 Task: Look for space in Gajendragarh, India from 9th June, 2023 to 16th June, 2023 for 2 adults in price range Rs.8000 to Rs.16000. Place can be entire place with 2 bedrooms having 2 beds and 1 bathroom. Property type can be house, flat, guest house. Amenities needed are: washing machine. Booking option can be shelf check-in. Required host language is English.
Action: Mouse moved to (438, 117)
Screenshot: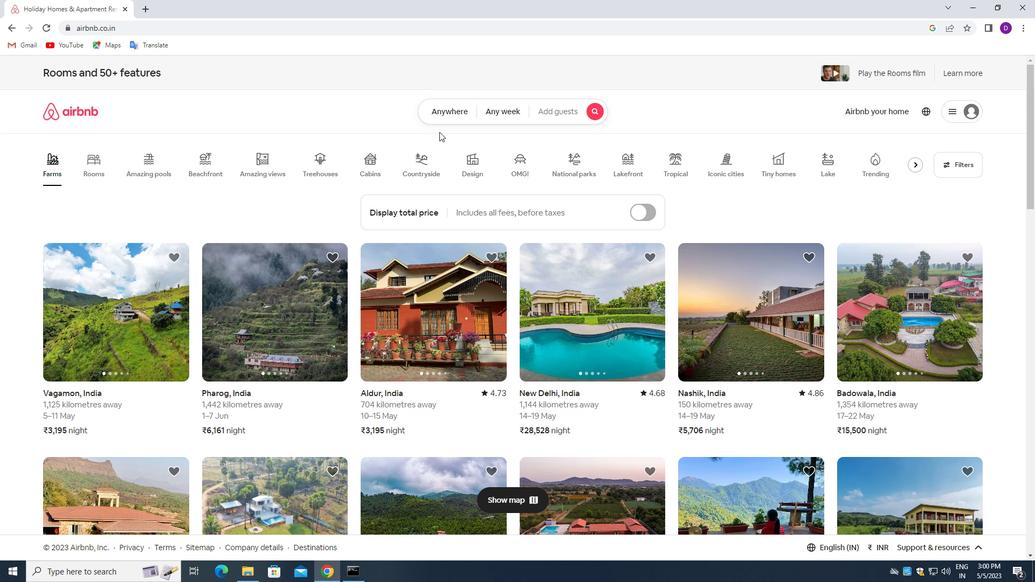 
Action: Mouse pressed left at (438, 117)
Screenshot: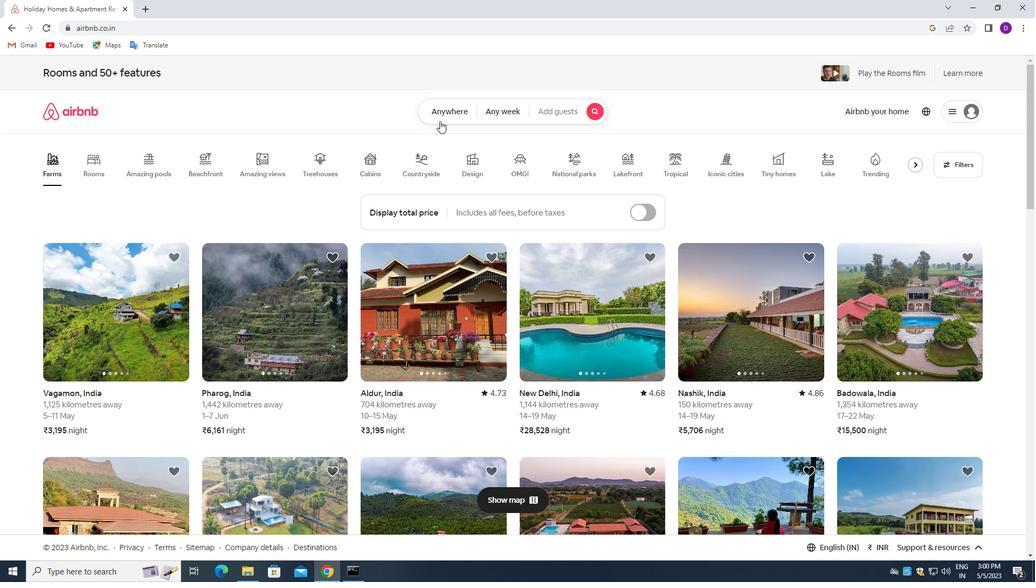 
Action: Mouse moved to (400, 158)
Screenshot: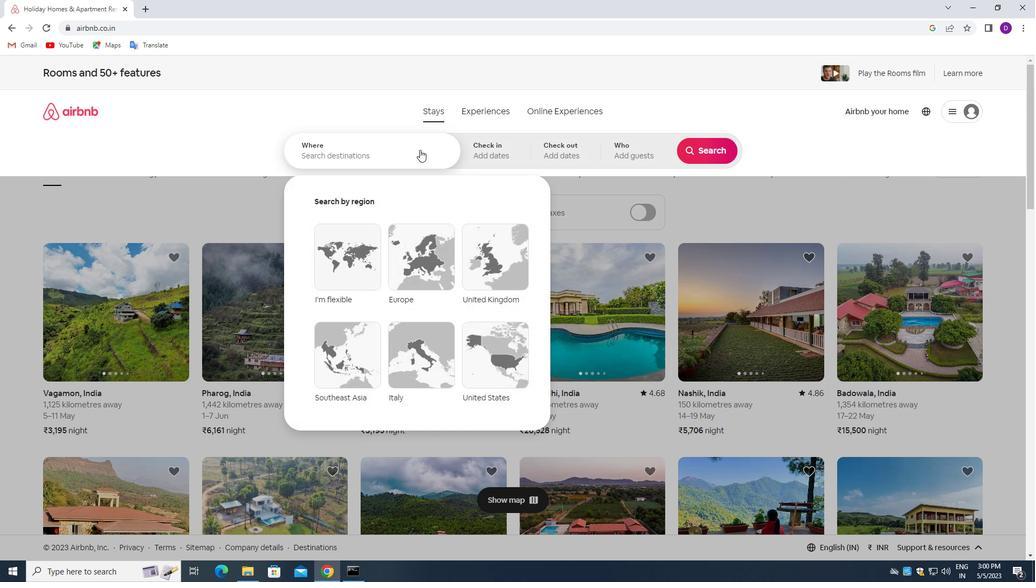 
Action: Mouse pressed left at (400, 158)
Screenshot: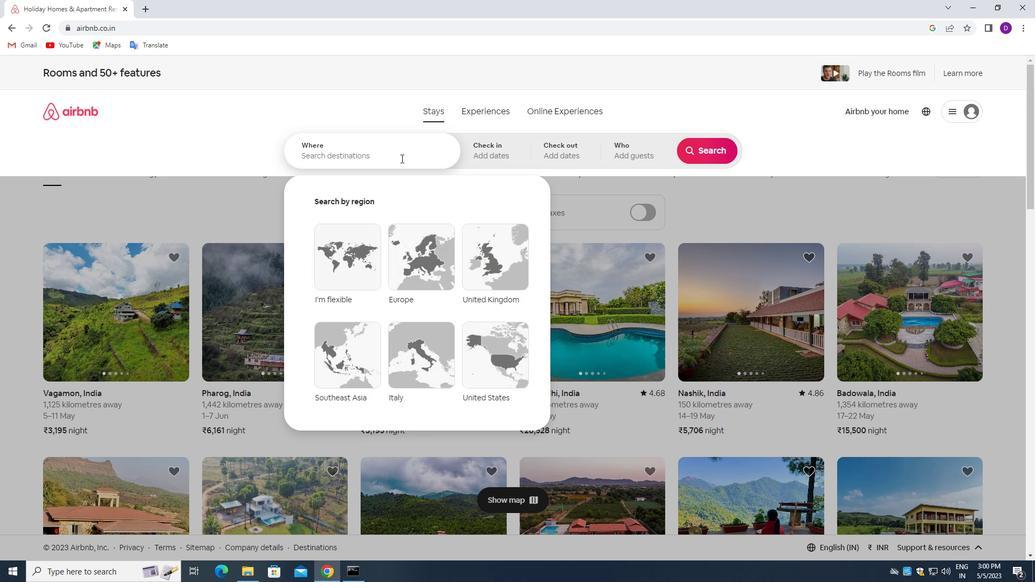 
Action: Mouse moved to (162, 211)
Screenshot: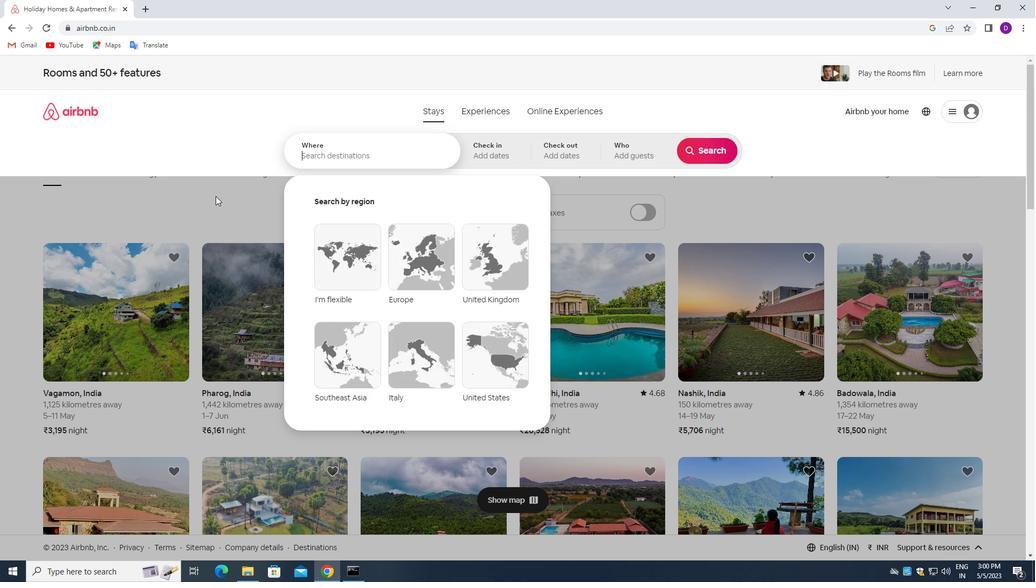 
Action: Key pressed <Key.shift_r>Gajendragarh,<Key.space><Key.shift>INDIA<Key.enter>
Screenshot: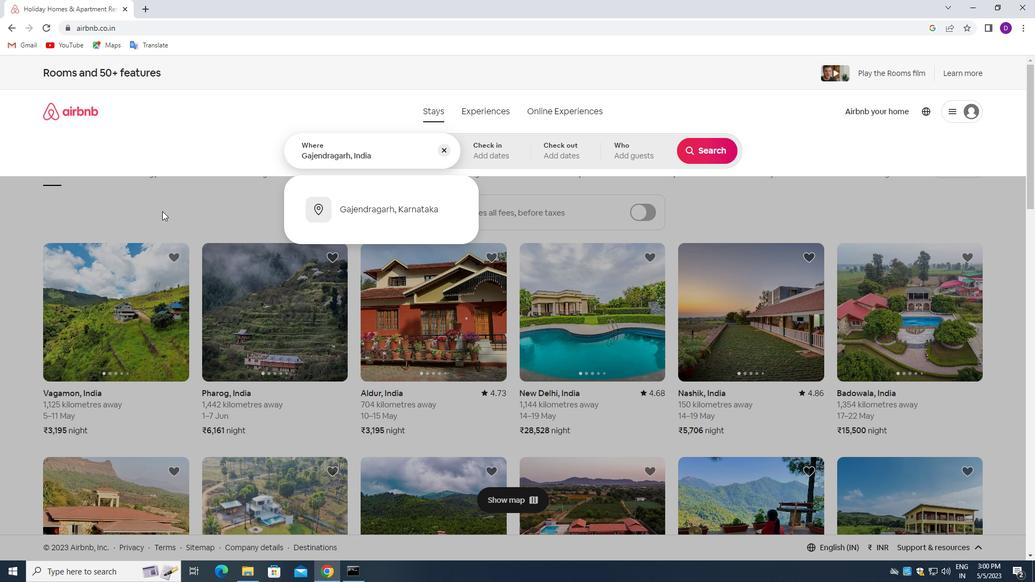 
Action: Mouse moved to (665, 311)
Screenshot: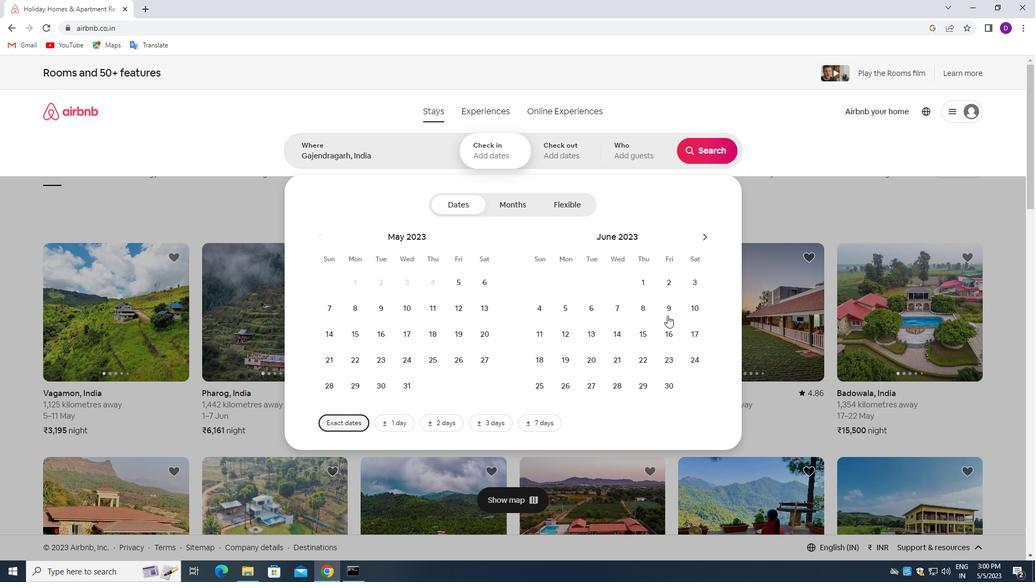 
Action: Mouse pressed left at (665, 311)
Screenshot: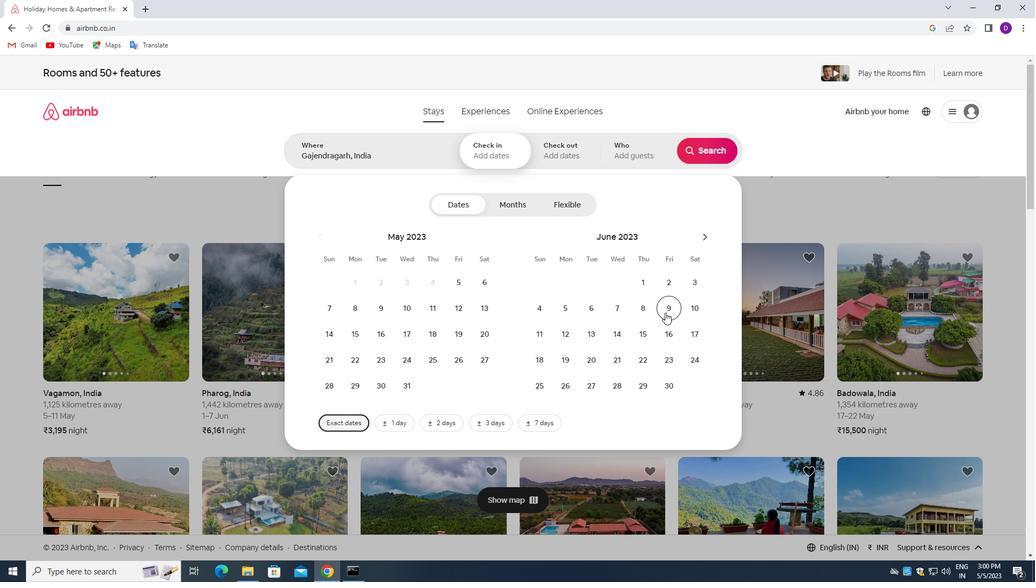
Action: Mouse moved to (670, 331)
Screenshot: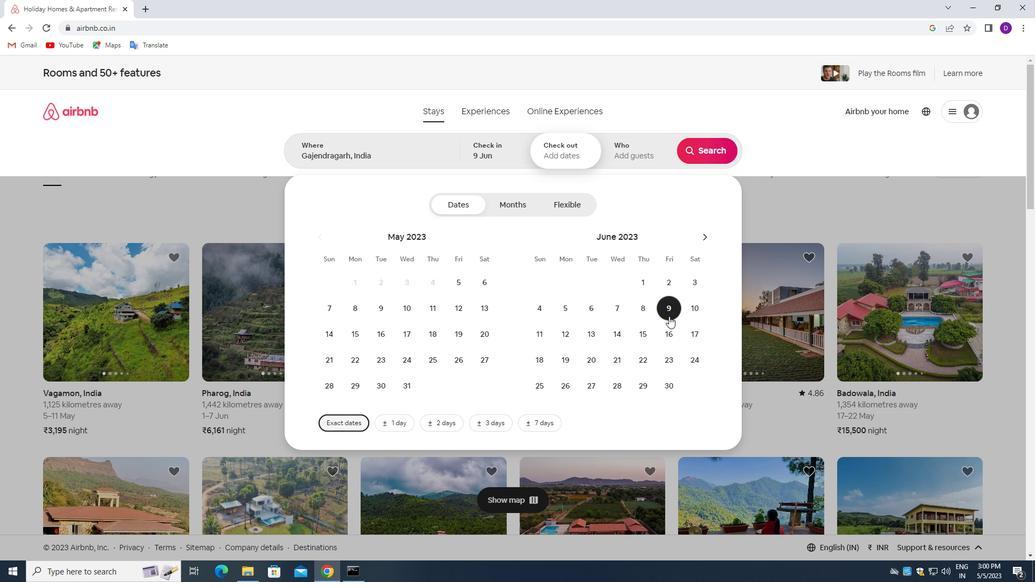
Action: Mouse pressed left at (670, 331)
Screenshot: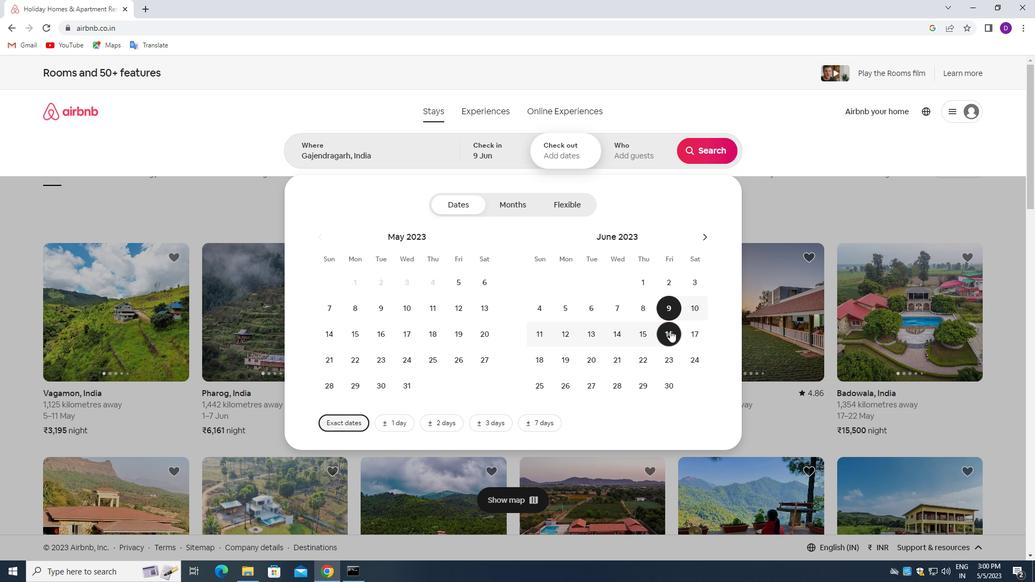 
Action: Mouse moved to (619, 156)
Screenshot: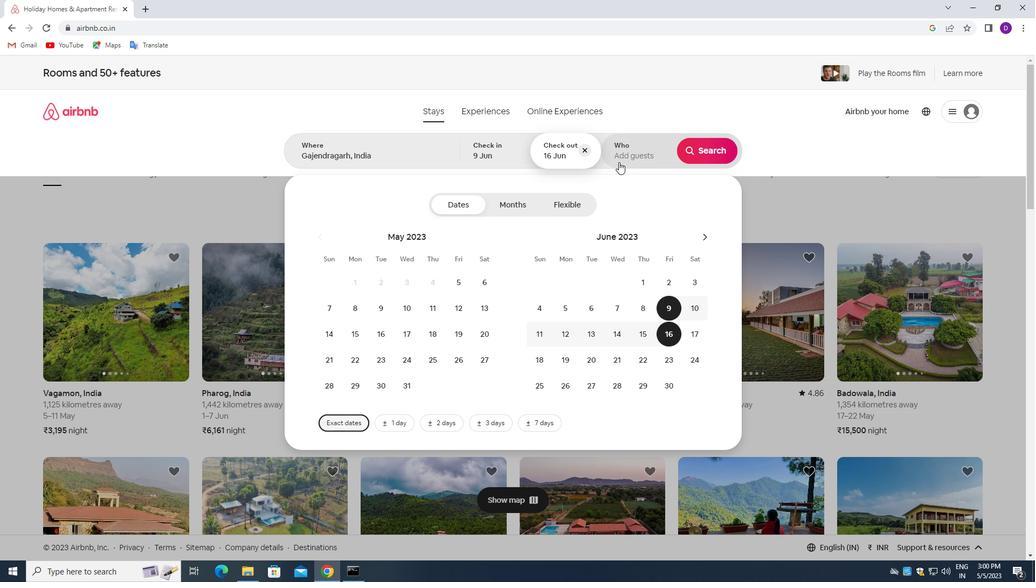 
Action: Mouse pressed left at (619, 156)
Screenshot: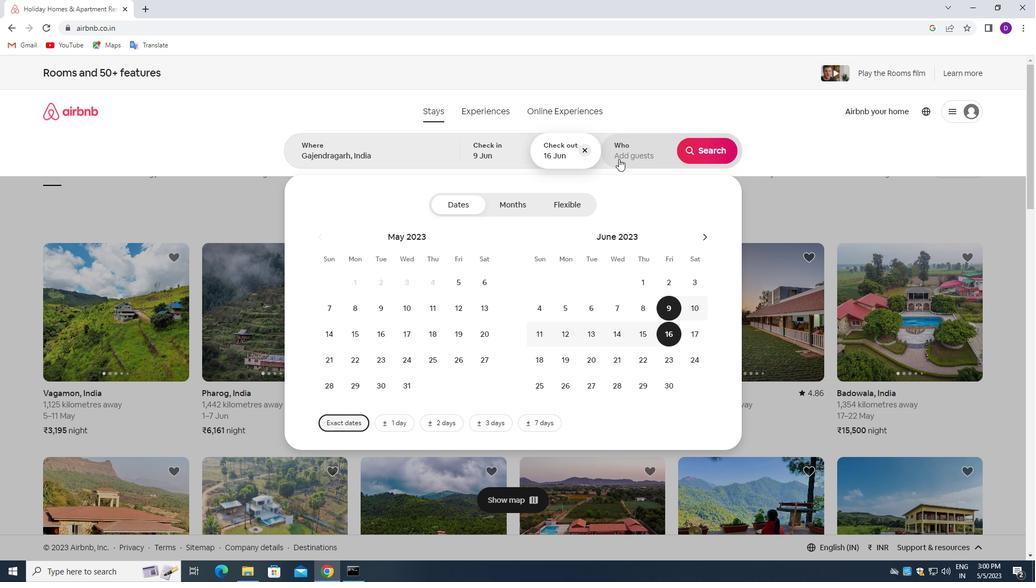 
Action: Mouse moved to (713, 208)
Screenshot: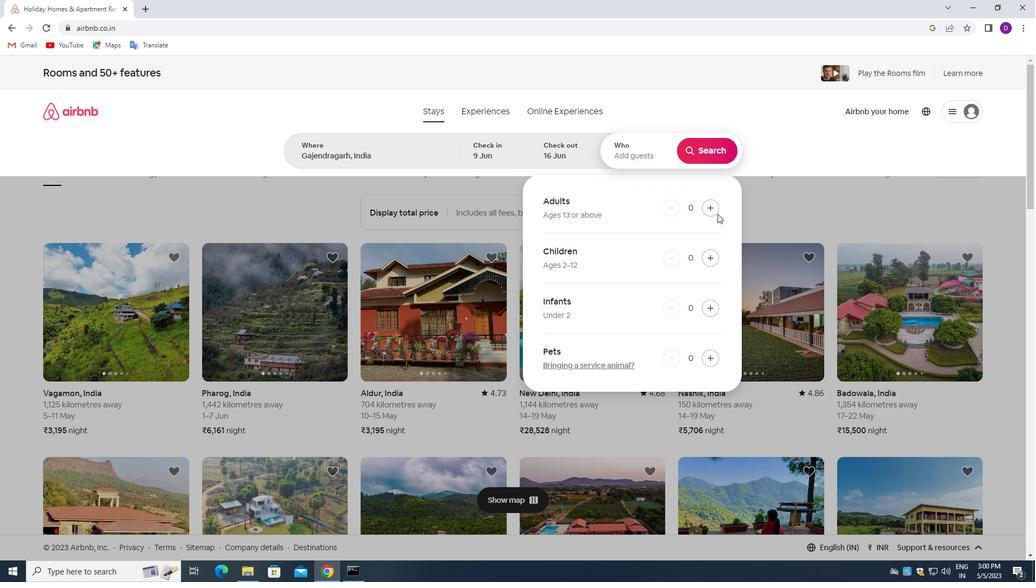 
Action: Mouse pressed left at (713, 208)
Screenshot: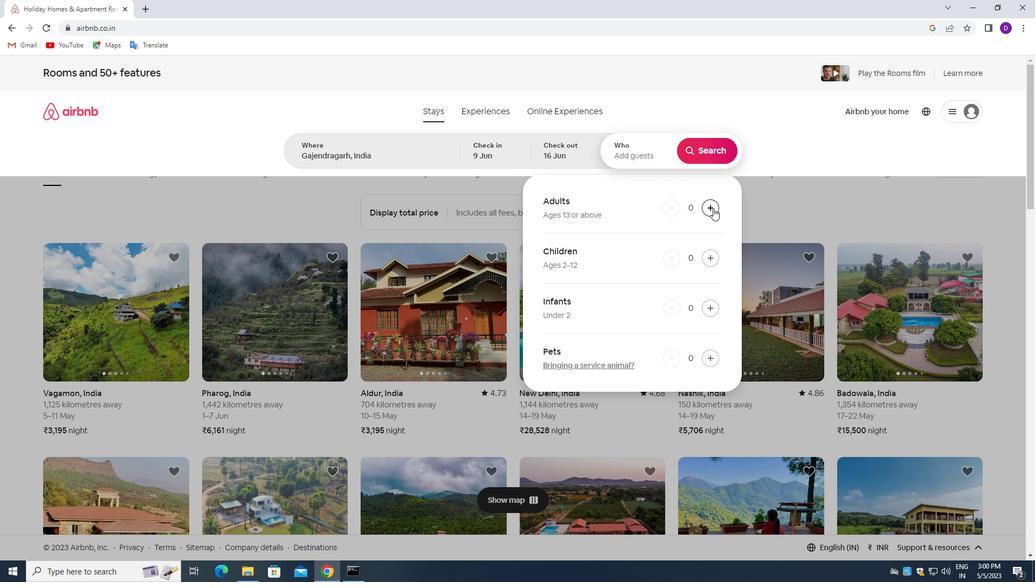 
Action: Mouse pressed left at (713, 208)
Screenshot: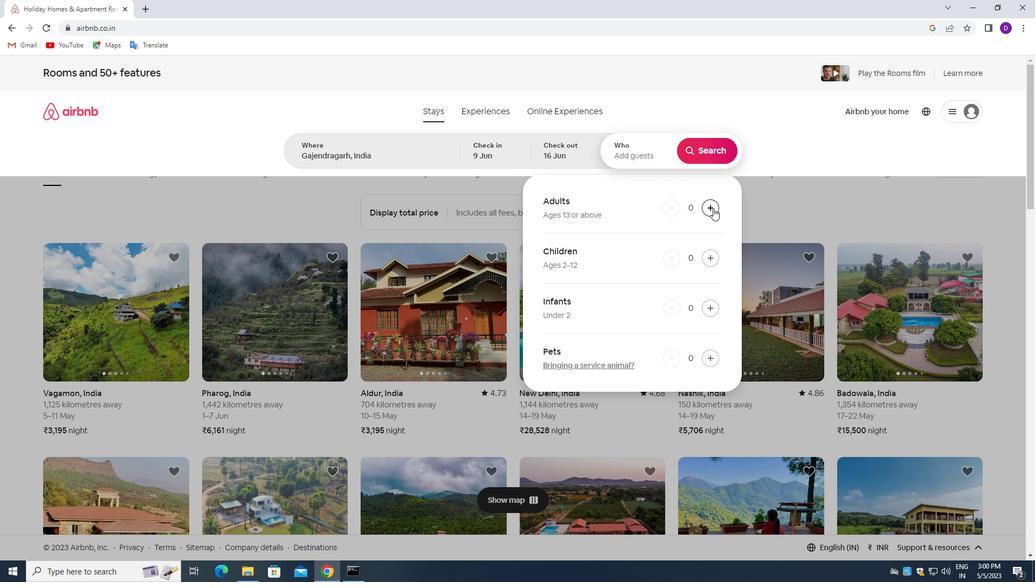 
Action: Mouse moved to (705, 151)
Screenshot: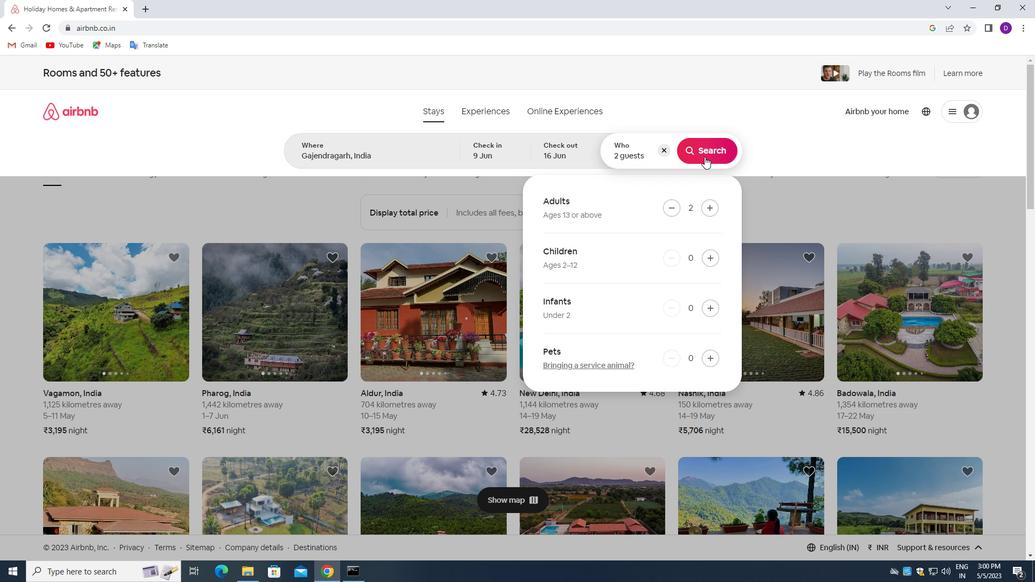
Action: Mouse pressed left at (705, 151)
Screenshot: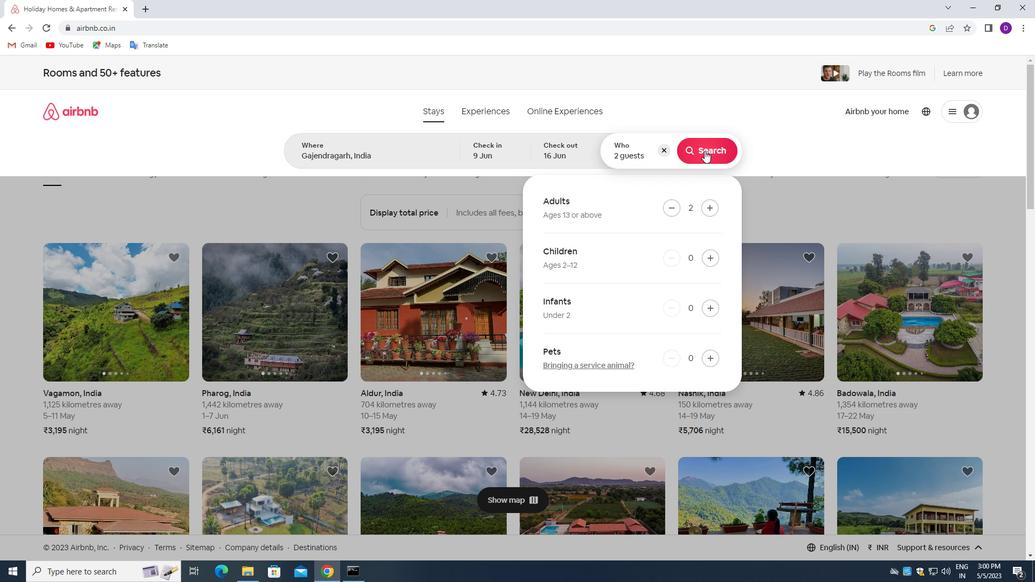 
Action: Mouse moved to (972, 118)
Screenshot: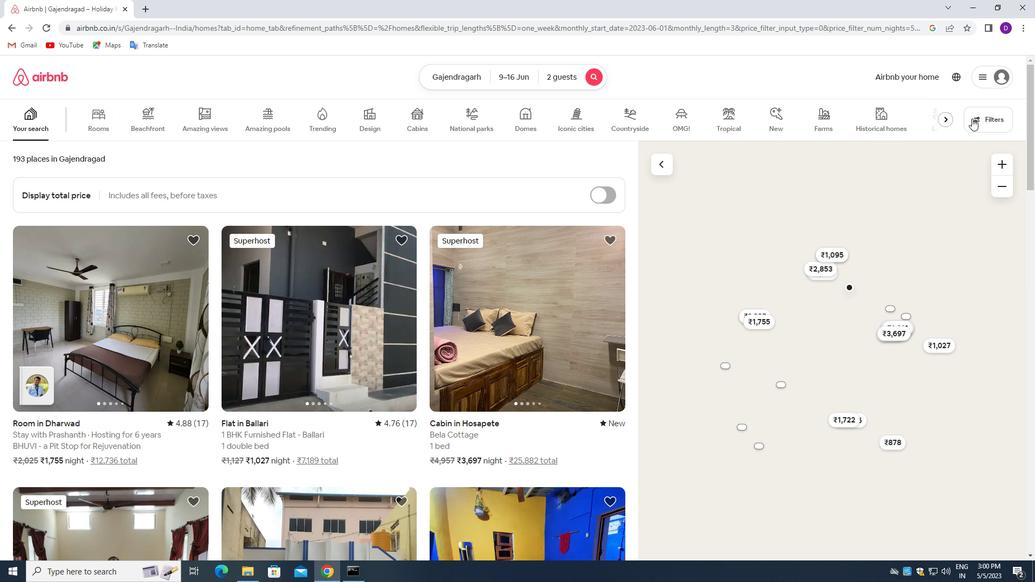 
Action: Mouse pressed left at (972, 118)
Screenshot: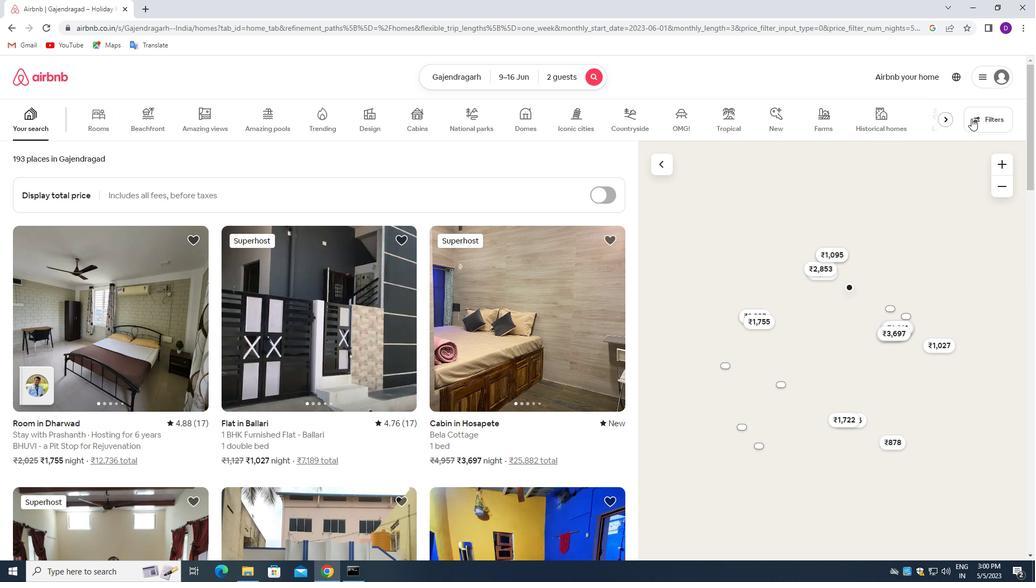 
Action: Mouse moved to (451, 303)
Screenshot: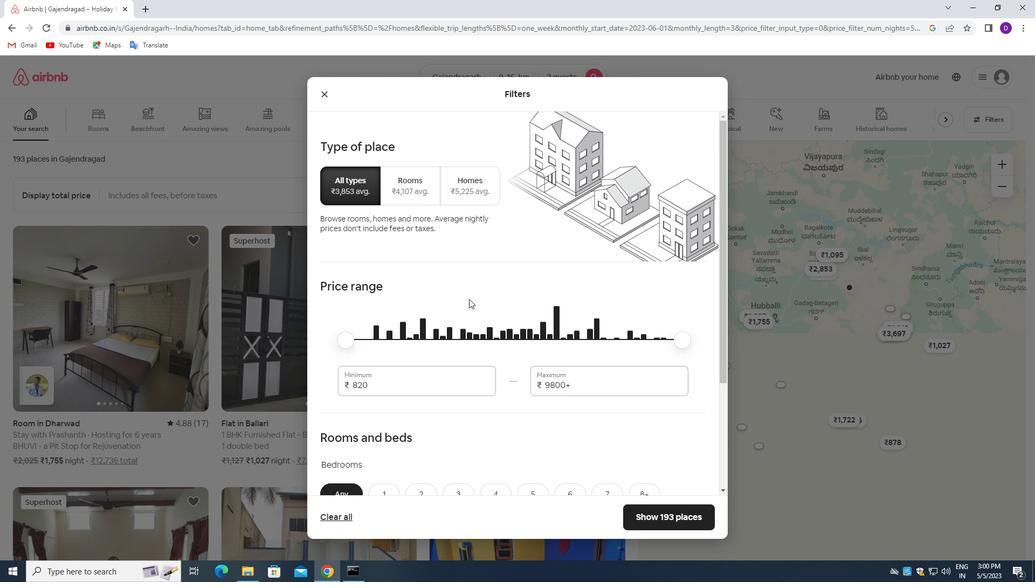 
Action: Mouse scrolled (451, 303) with delta (0, 0)
Screenshot: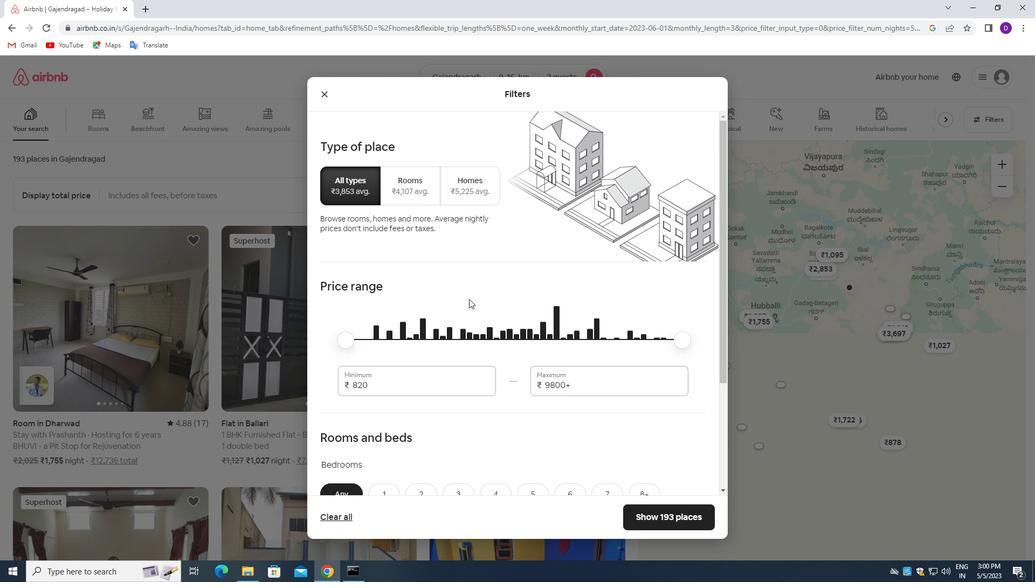 
Action: Mouse moved to (450, 303)
Screenshot: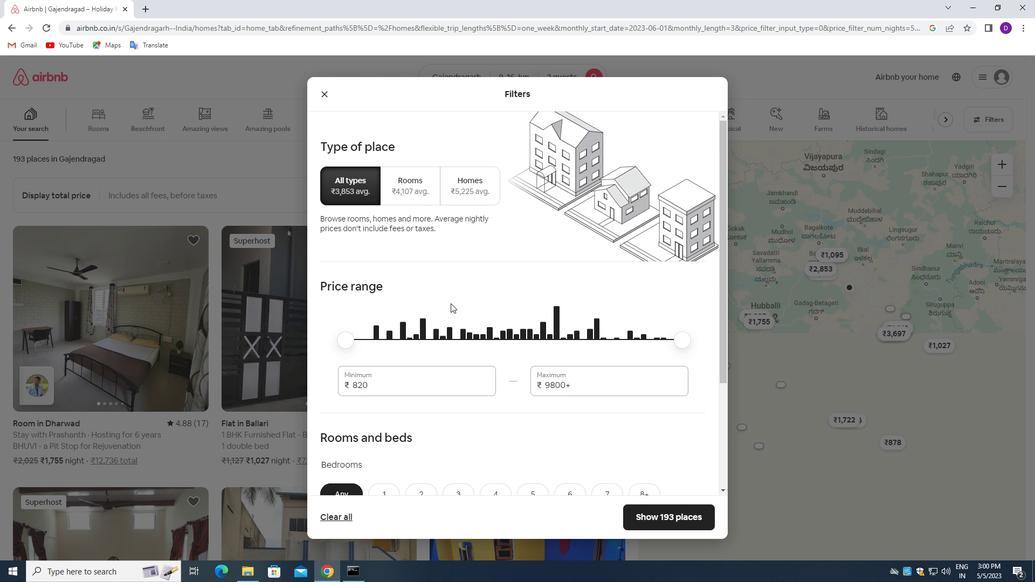 
Action: Mouse scrolled (450, 303) with delta (0, 0)
Screenshot: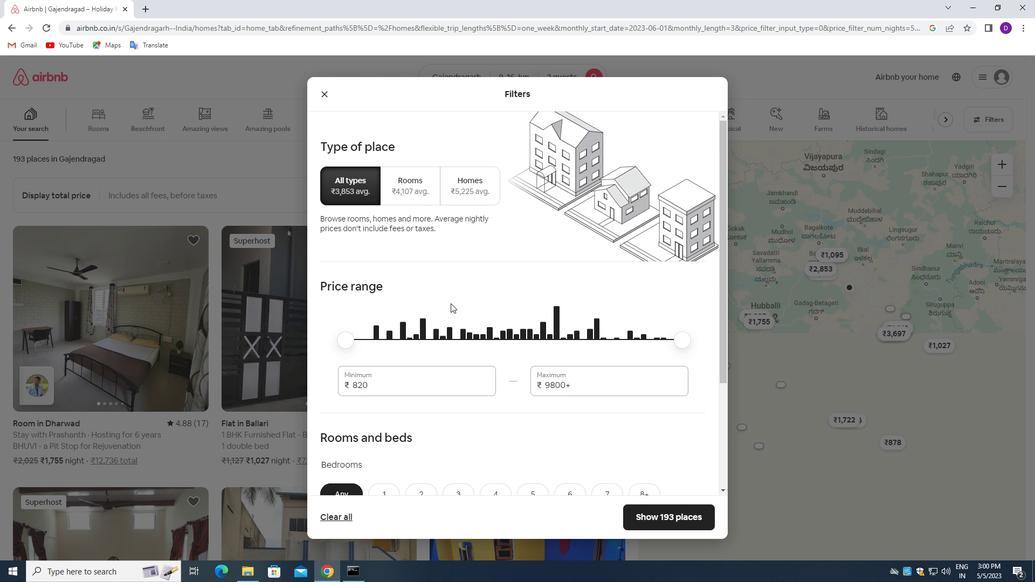 
Action: Mouse moved to (380, 278)
Screenshot: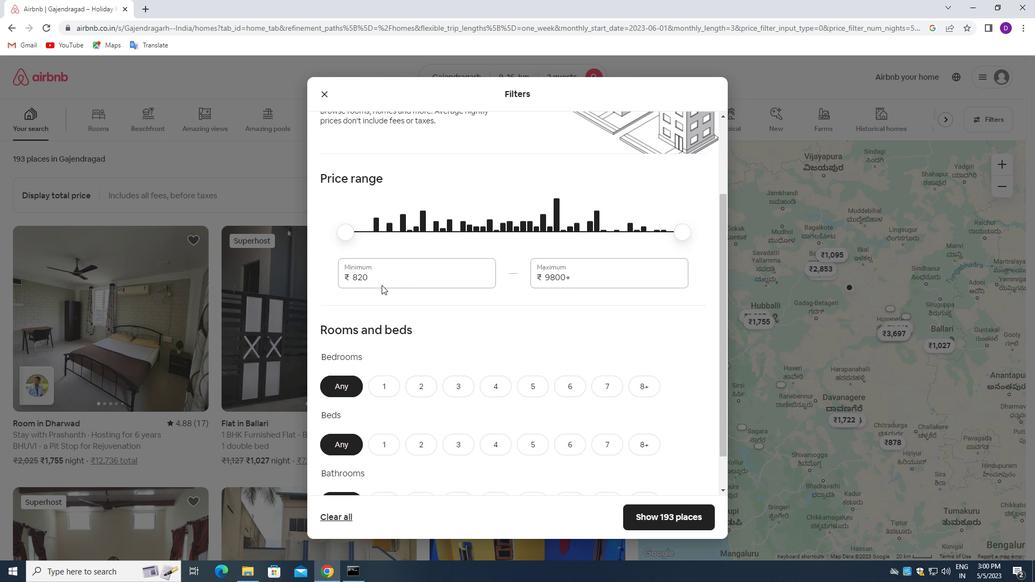 
Action: Mouse pressed left at (380, 278)
Screenshot: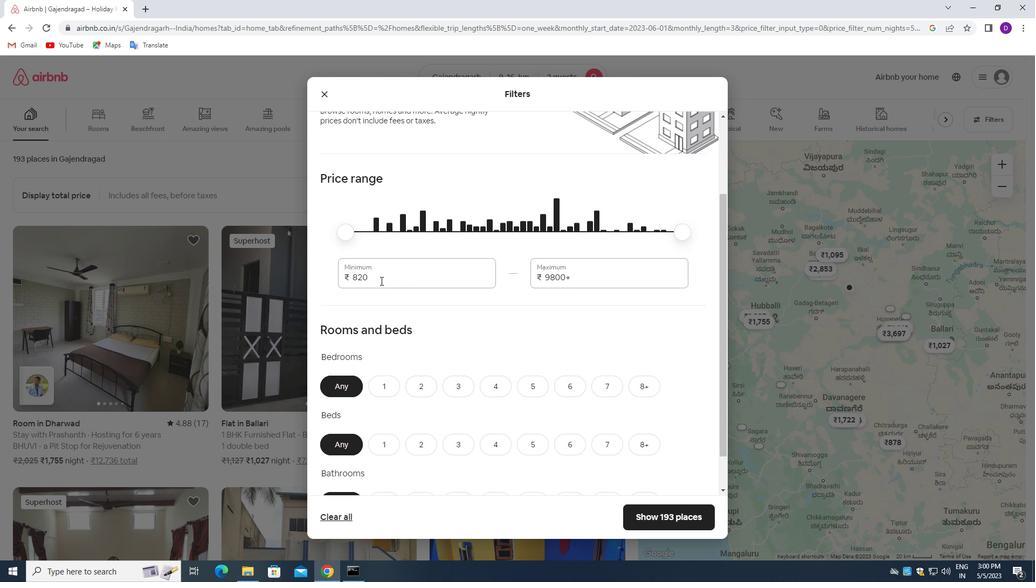 
Action: Mouse pressed left at (380, 278)
Screenshot: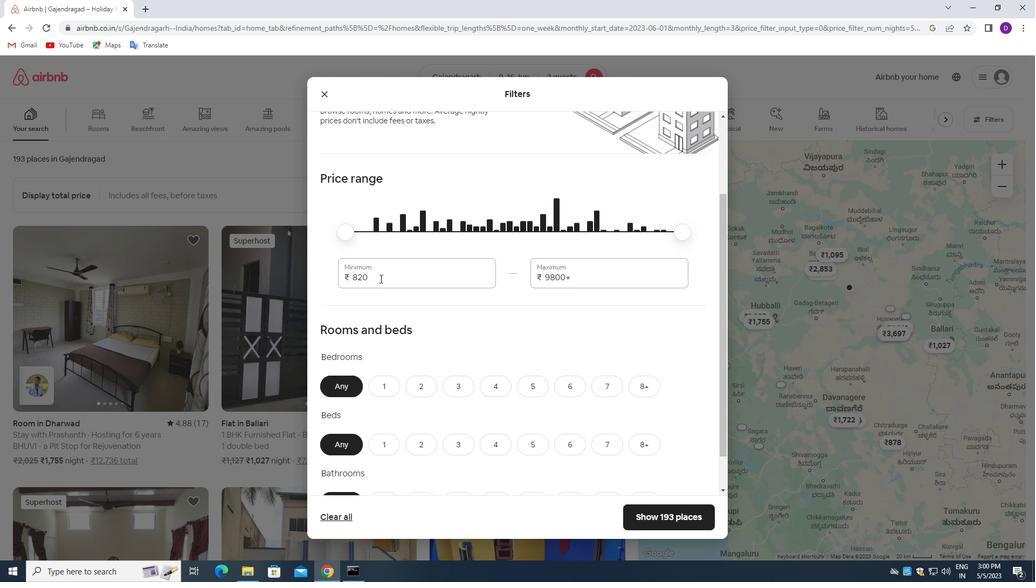 
Action: Key pressed 8000<Key.tab>16000
Screenshot: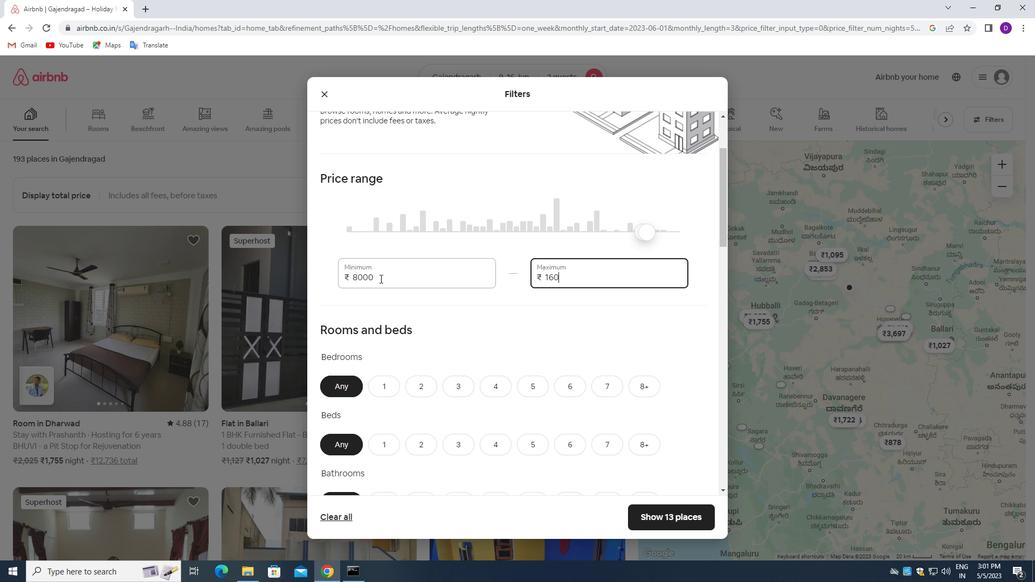 
Action: Mouse moved to (499, 333)
Screenshot: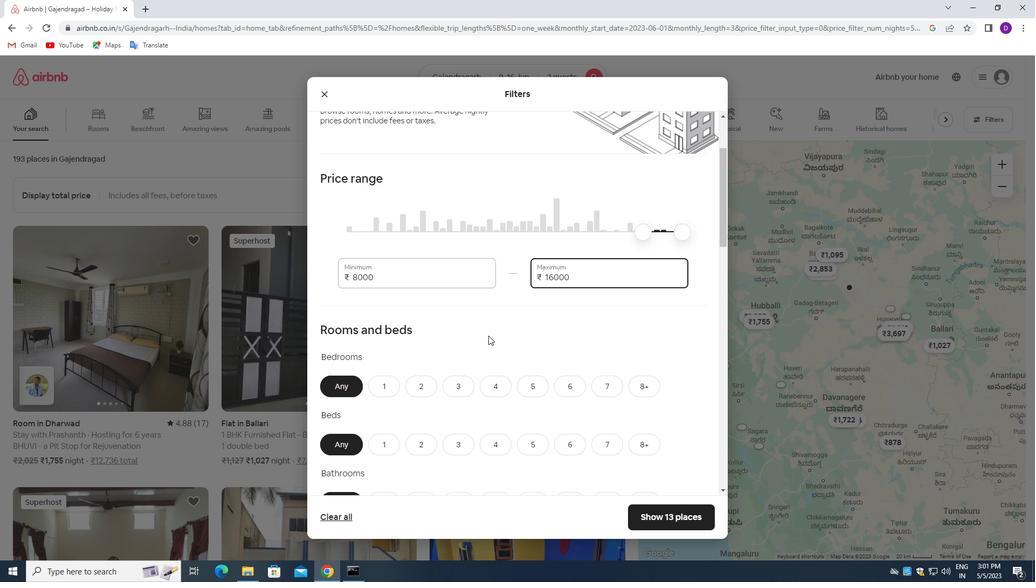 
Action: Mouse scrolled (499, 333) with delta (0, 0)
Screenshot: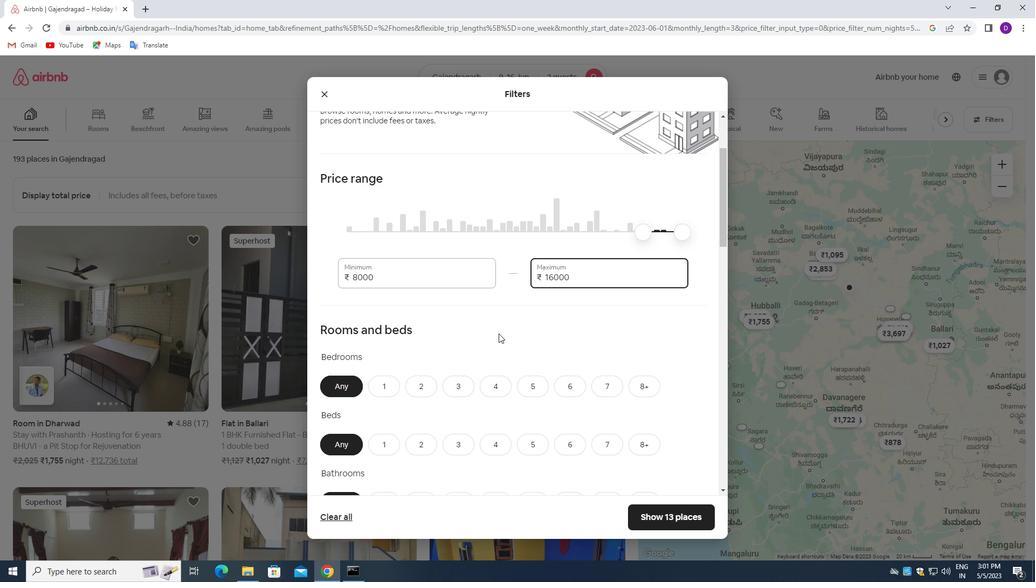 
Action: Mouse scrolled (499, 333) with delta (0, 0)
Screenshot: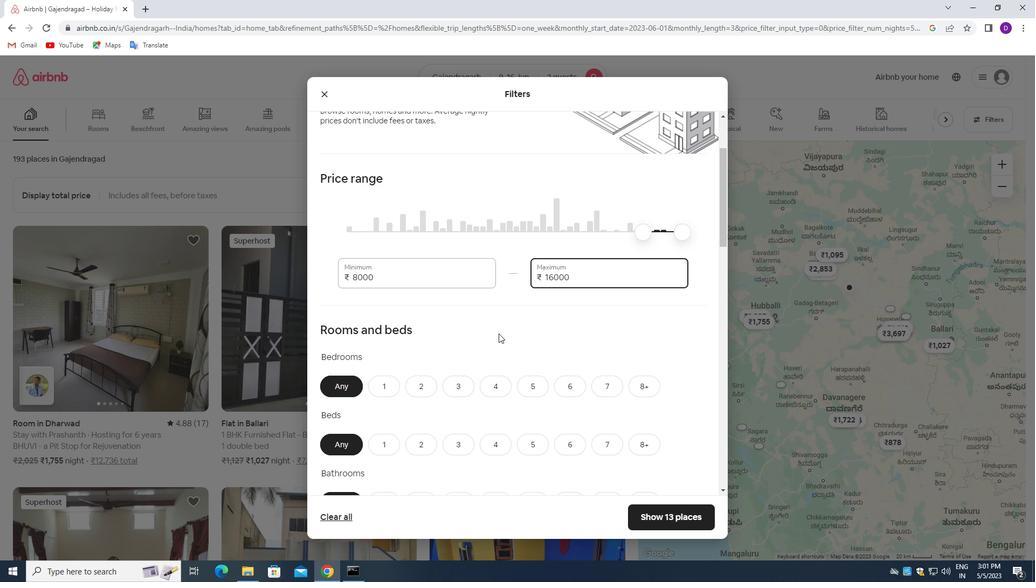 
Action: Mouse scrolled (499, 333) with delta (0, 0)
Screenshot: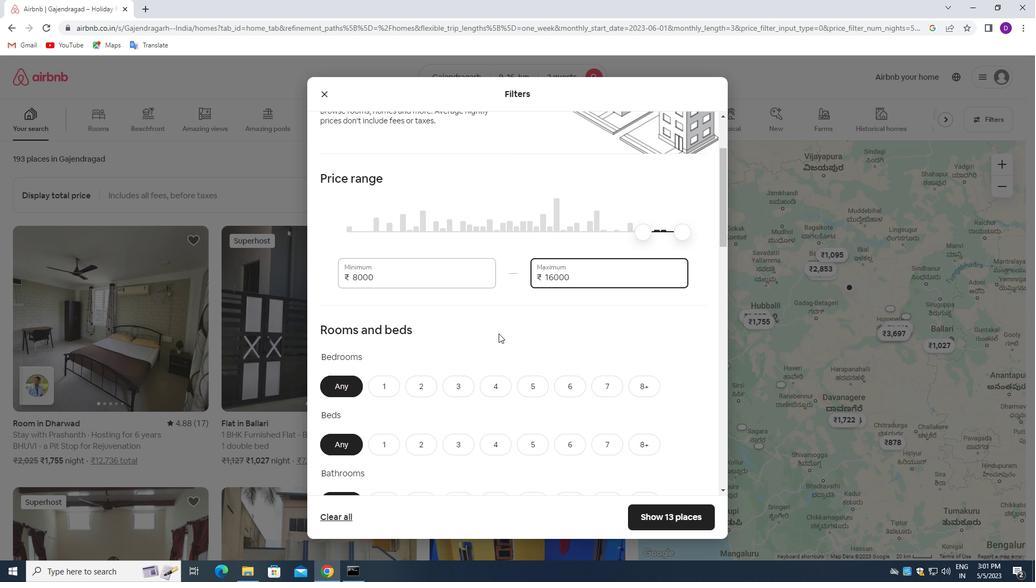 
Action: Mouse moved to (412, 229)
Screenshot: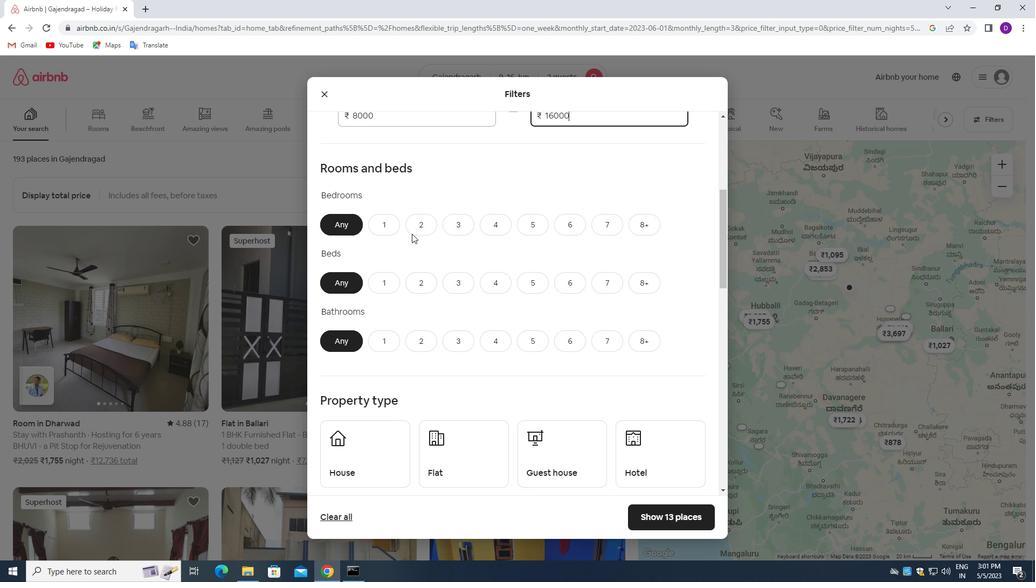 
Action: Mouse pressed left at (412, 229)
Screenshot: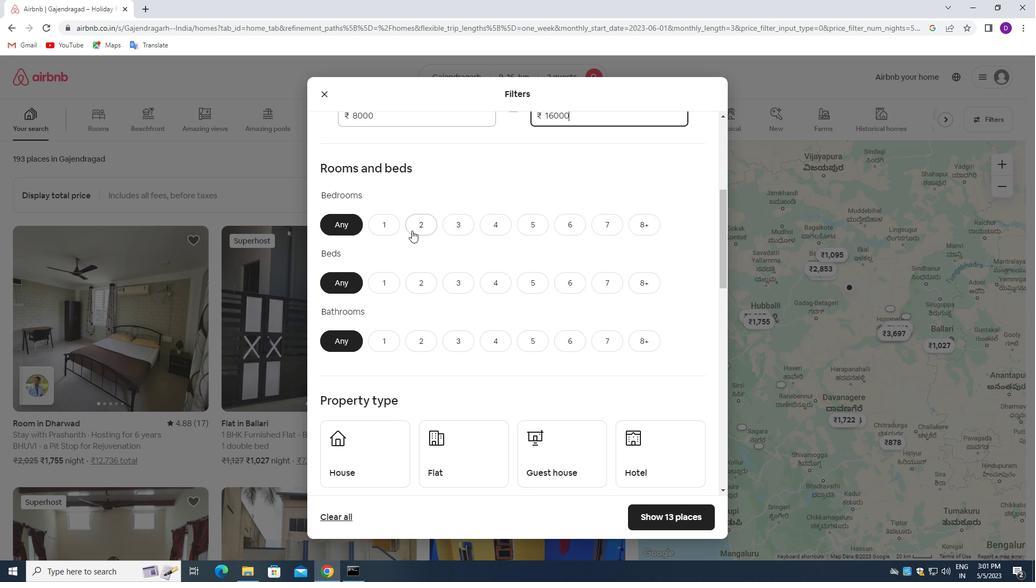 
Action: Mouse moved to (420, 279)
Screenshot: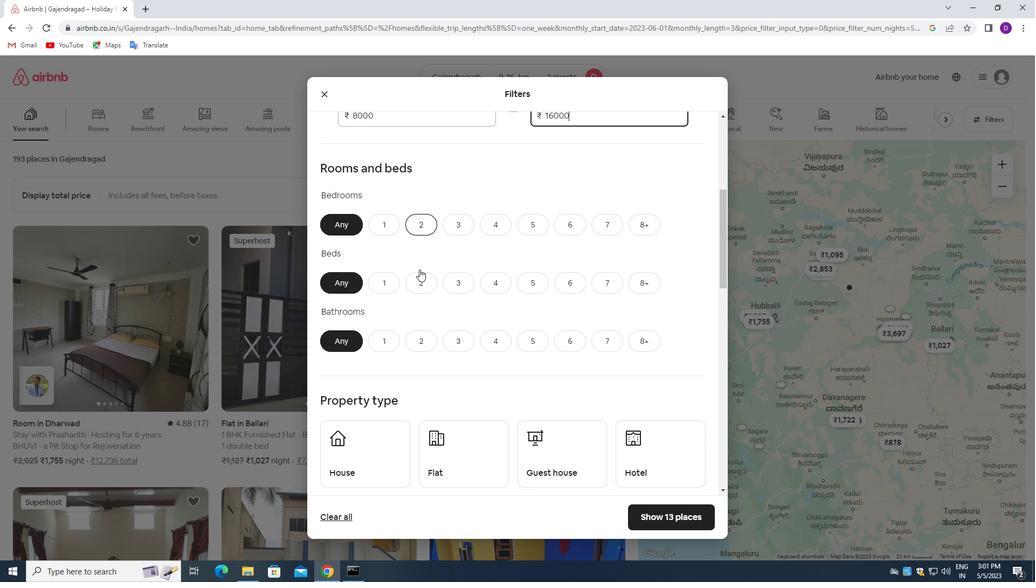 
Action: Mouse pressed left at (420, 279)
Screenshot: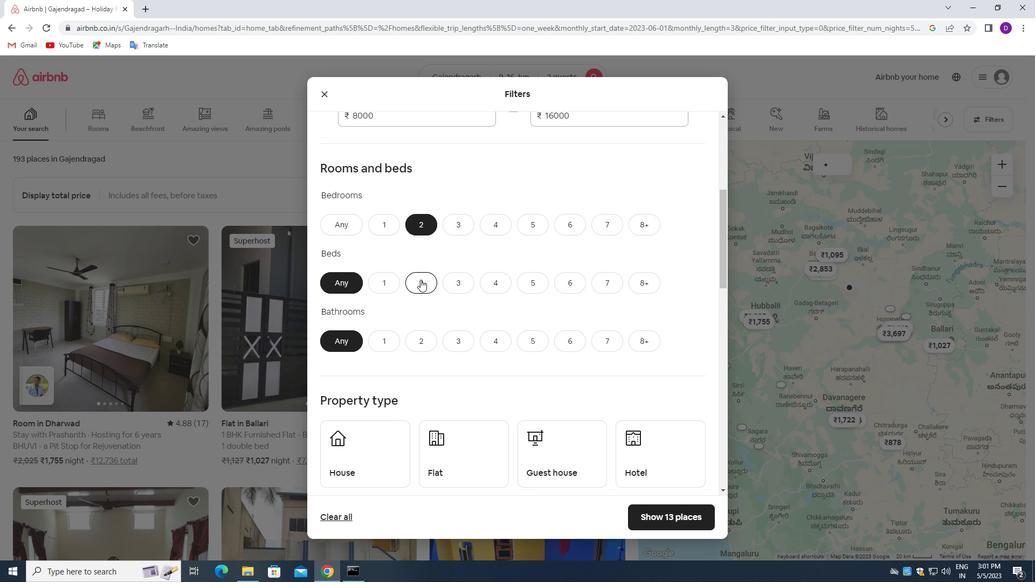 
Action: Mouse moved to (384, 343)
Screenshot: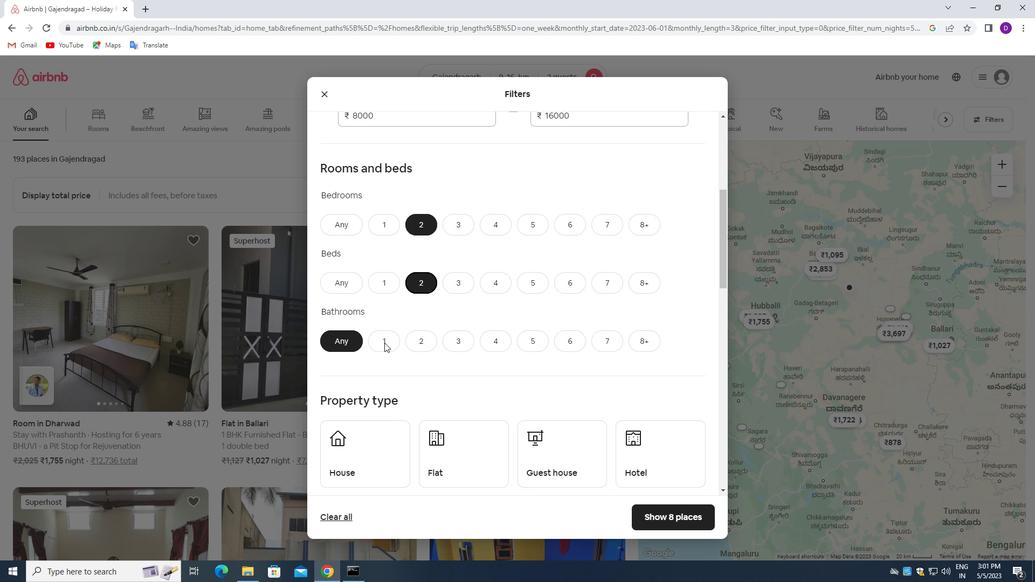 
Action: Mouse pressed left at (384, 343)
Screenshot: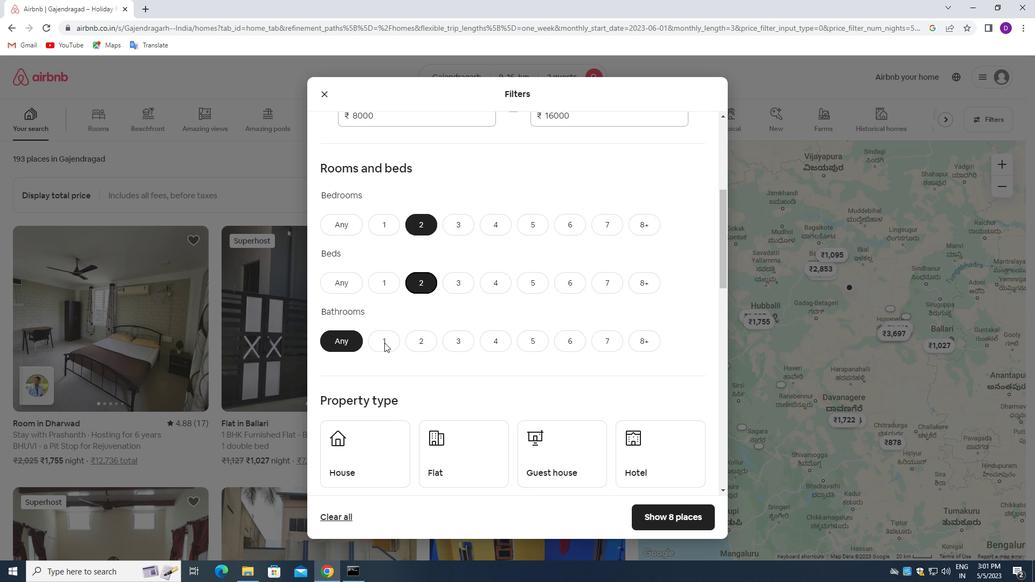 
Action: Mouse moved to (466, 301)
Screenshot: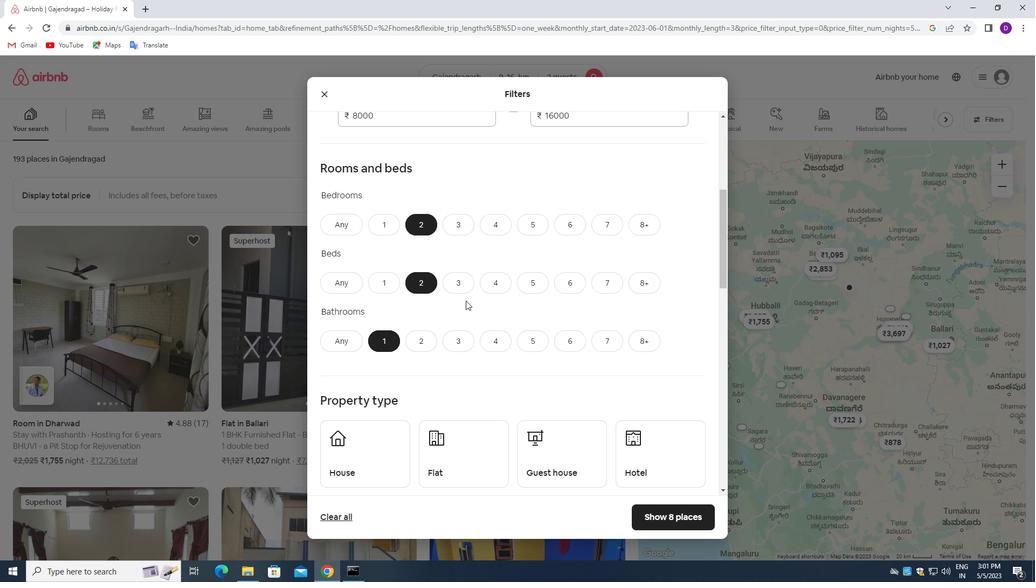 
Action: Mouse scrolled (466, 300) with delta (0, 0)
Screenshot: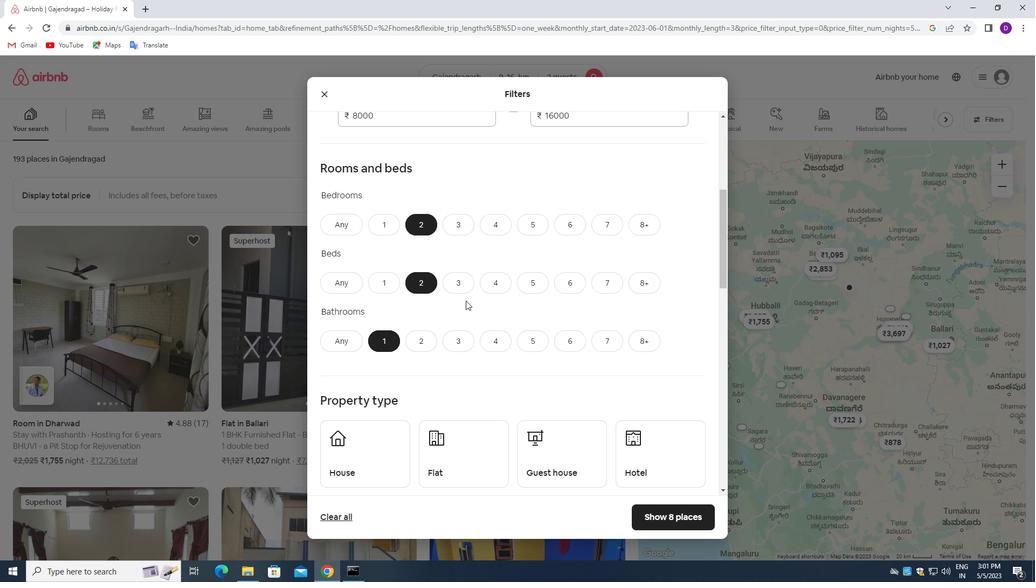 
Action: Mouse moved to (466, 301)
Screenshot: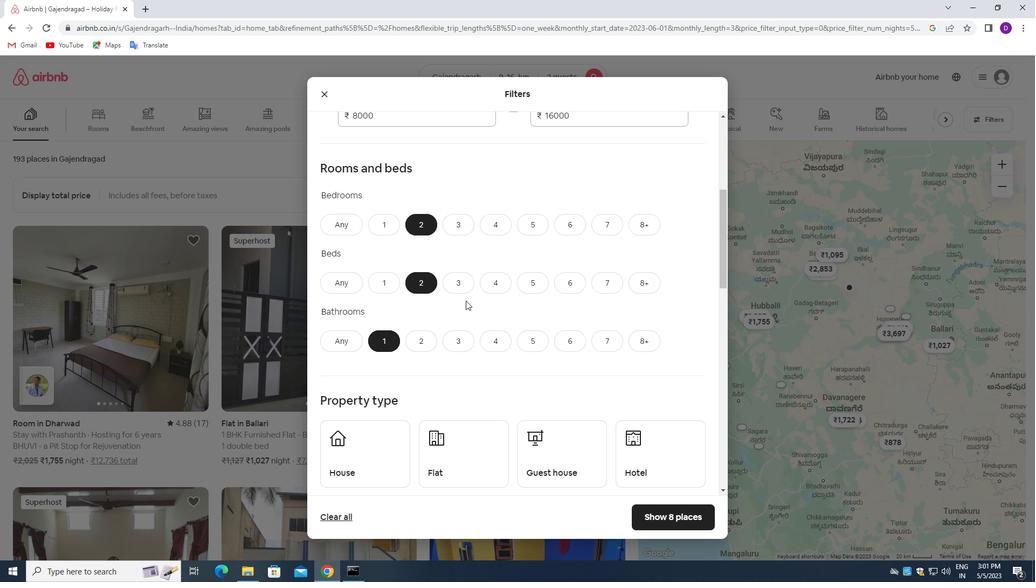 
Action: Mouse scrolled (466, 301) with delta (0, 0)
Screenshot: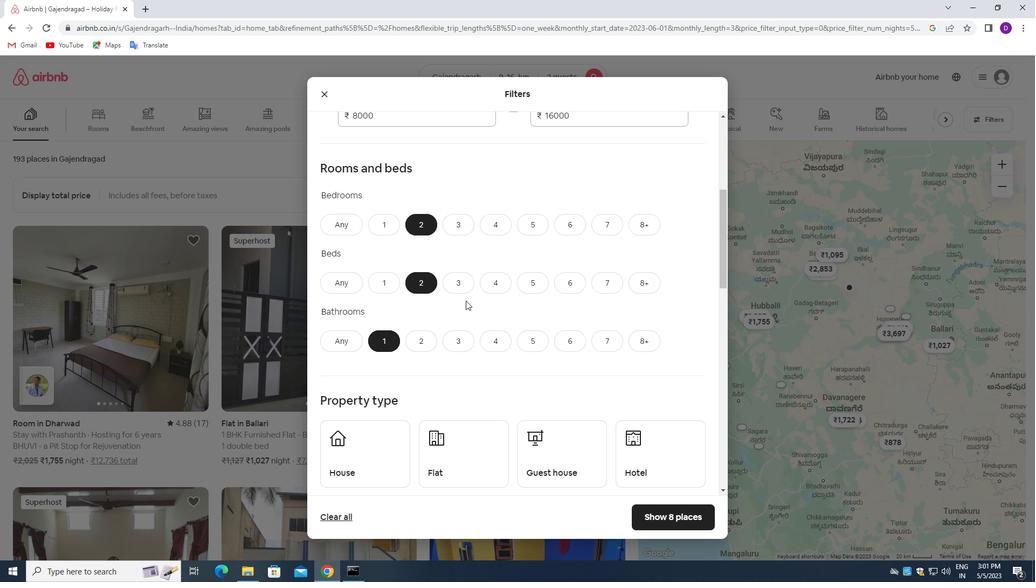 
Action: Mouse moved to (393, 323)
Screenshot: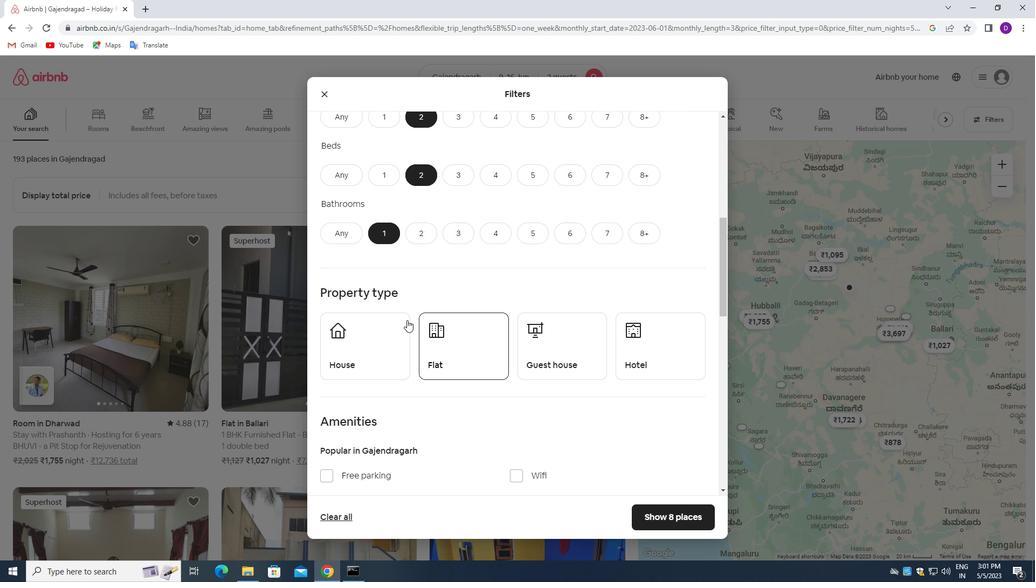 
Action: Mouse pressed left at (393, 323)
Screenshot: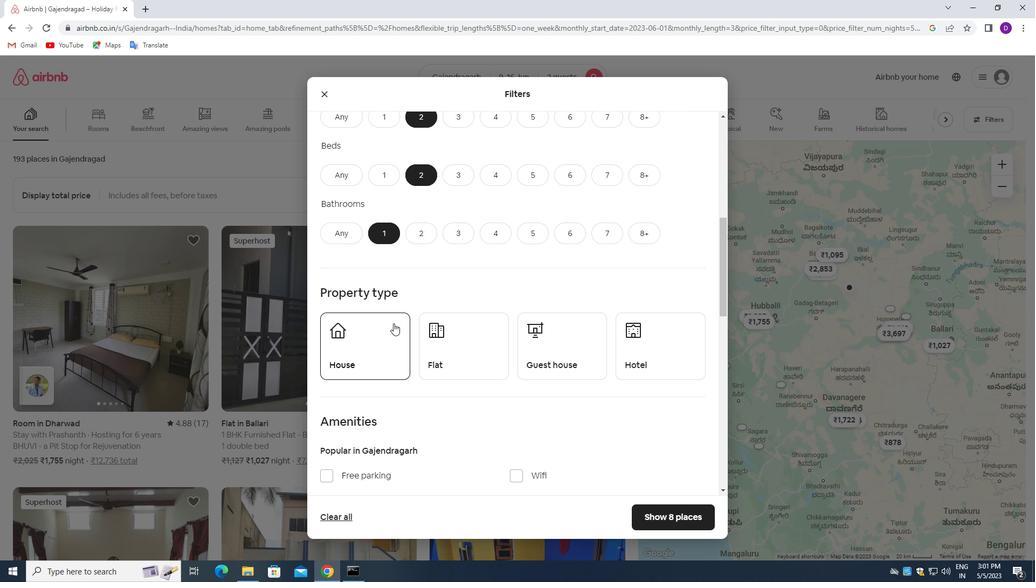
Action: Mouse moved to (479, 333)
Screenshot: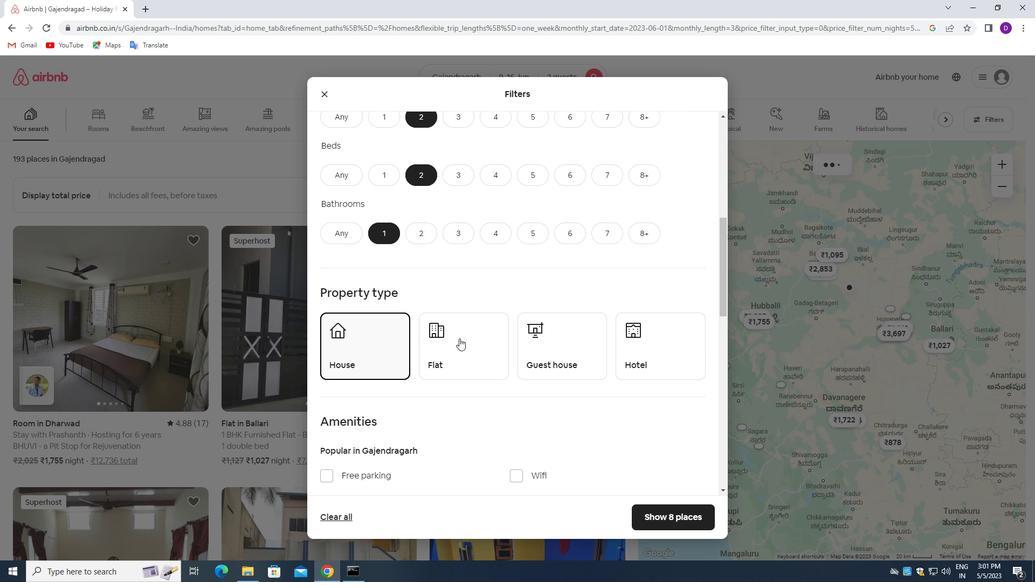 
Action: Mouse pressed left at (479, 333)
Screenshot: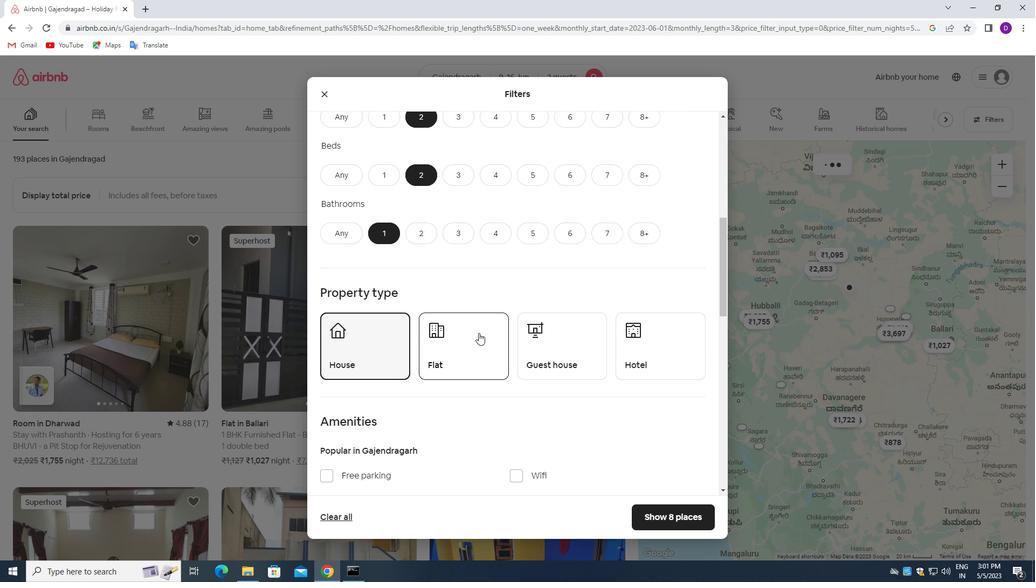 
Action: Mouse moved to (549, 331)
Screenshot: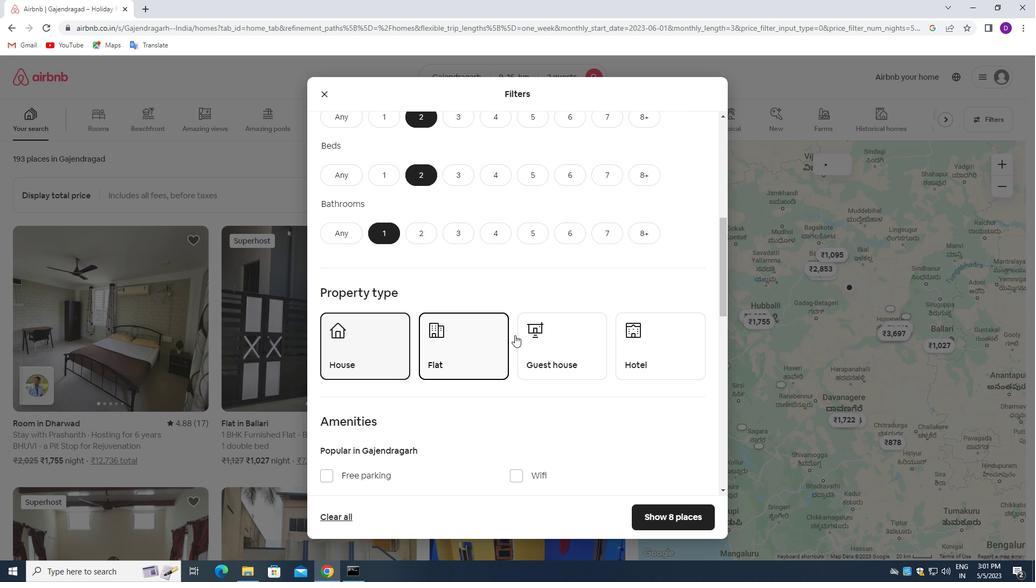 
Action: Mouse pressed left at (549, 331)
Screenshot: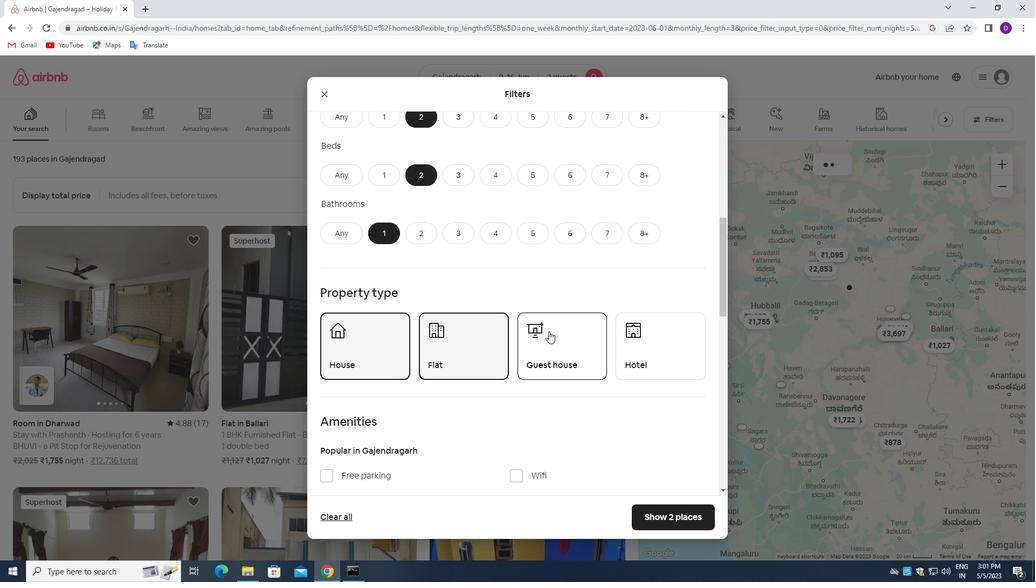 
Action: Mouse moved to (497, 351)
Screenshot: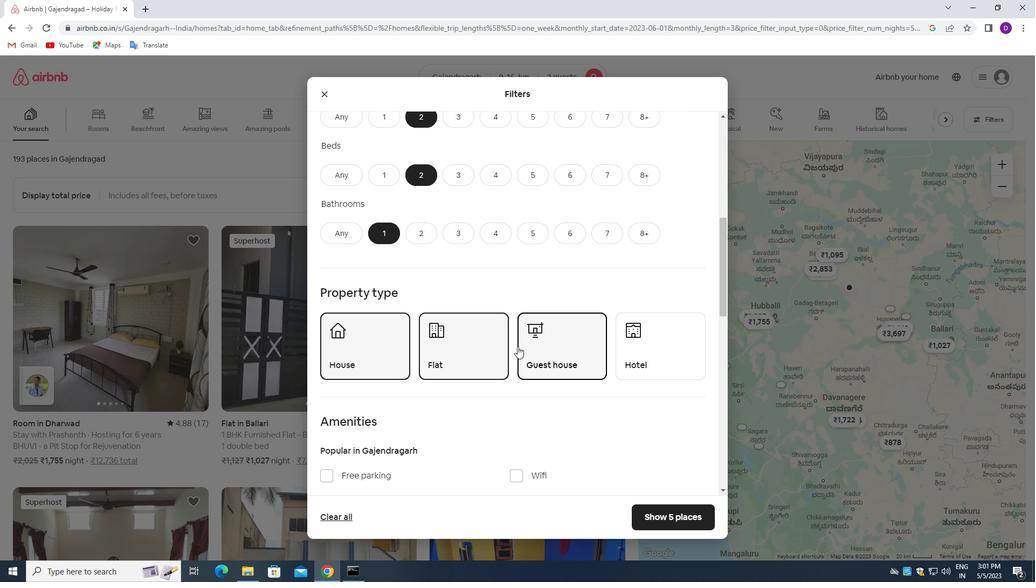 
Action: Mouse scrolled (497, 351) with delta (0, 0)
Screenshot: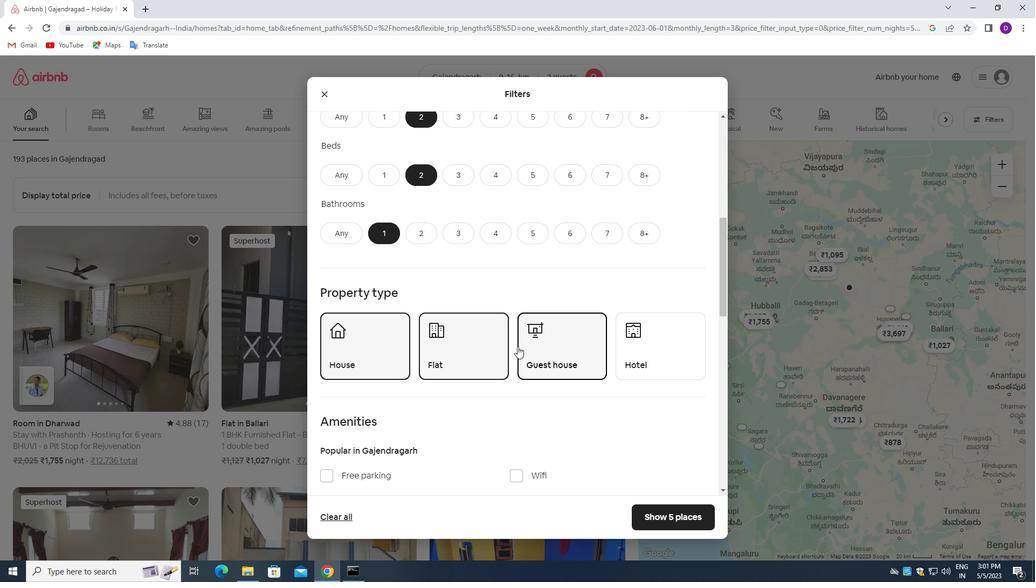 
Action: Mouse moved to (489, 352)
Screenshot: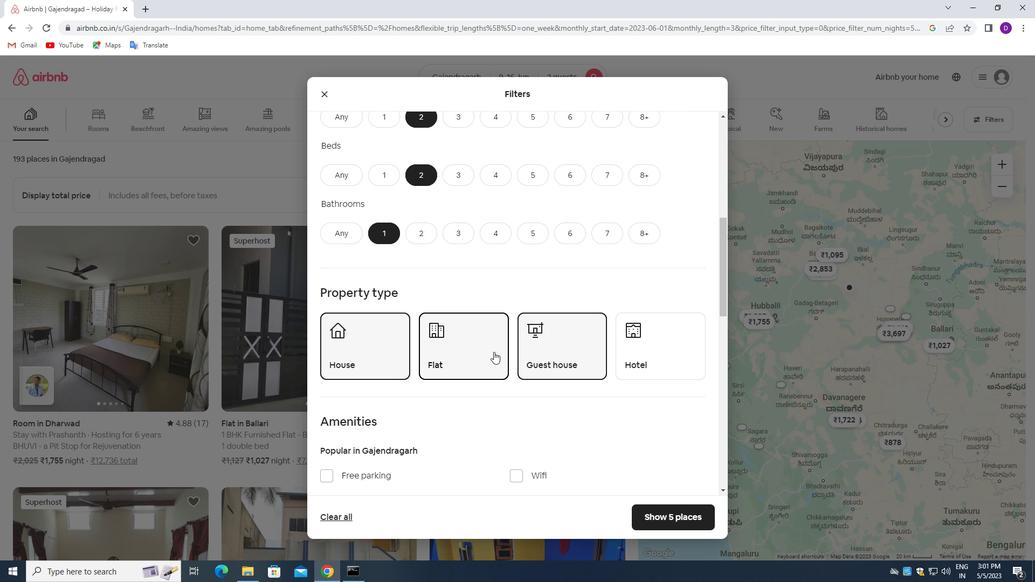 
Action: Mouse scrolled (489, 352) with delta (0, 0)
Screenshot: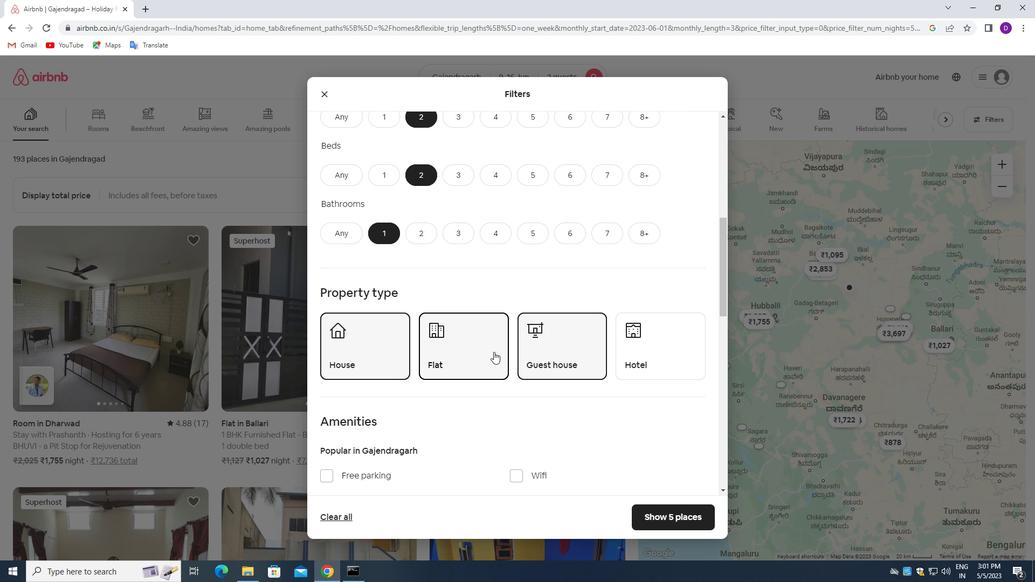 
Action: Mouse moved to (486, 352)
Screenshot: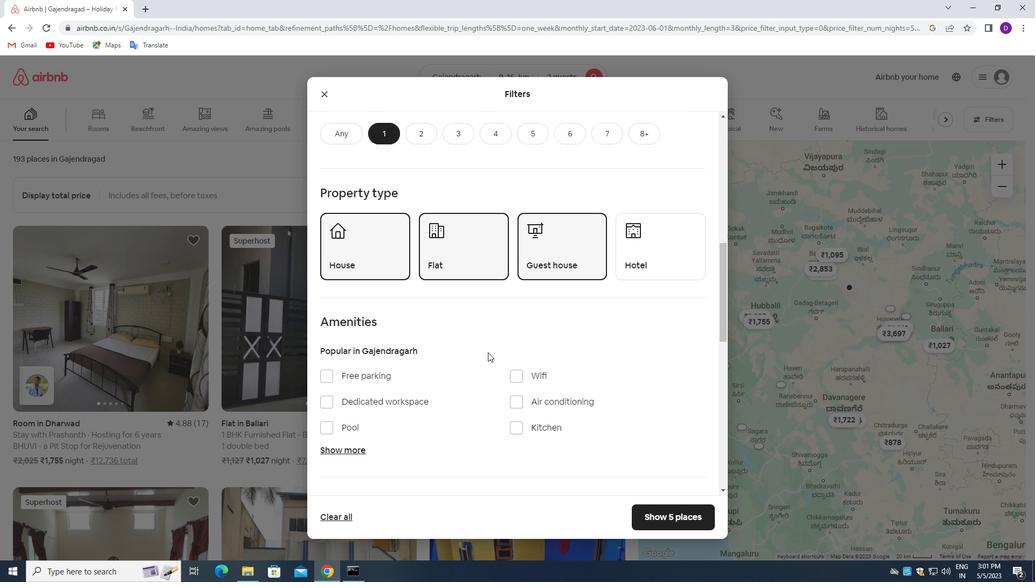
Action: Mouse scrolled (486, 352) with delta (0, 0)
Screenshot: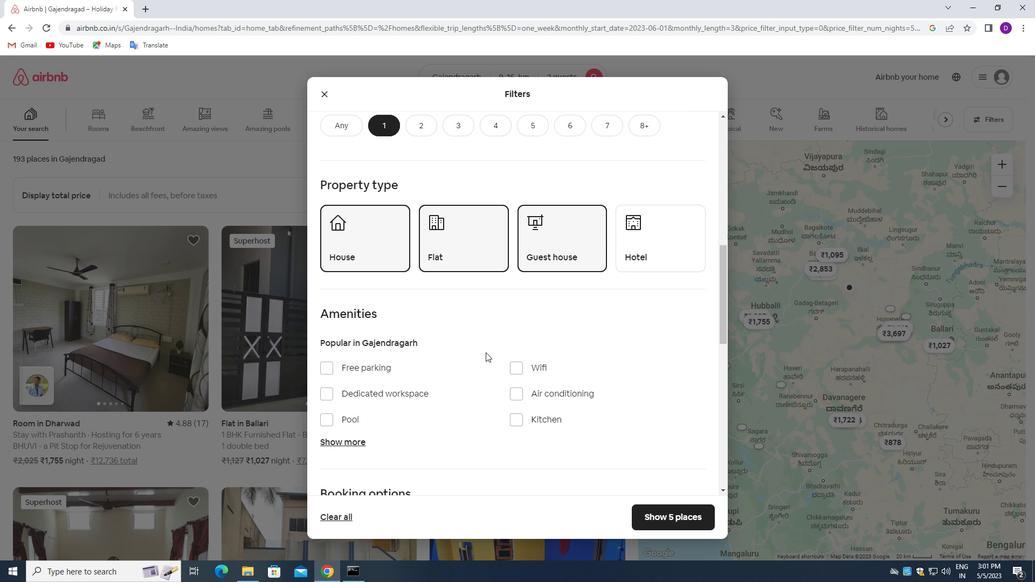
Action: Mouse scrolled (486, 352) with delta (0, 0)
Screenshot: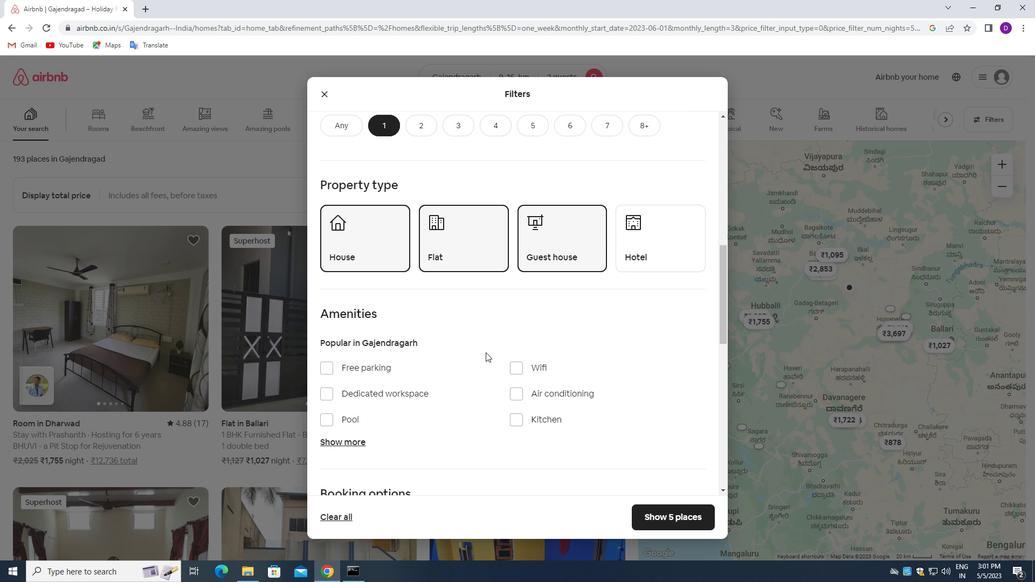 
Action: Mouse moved to (344, 336)
Screenshot: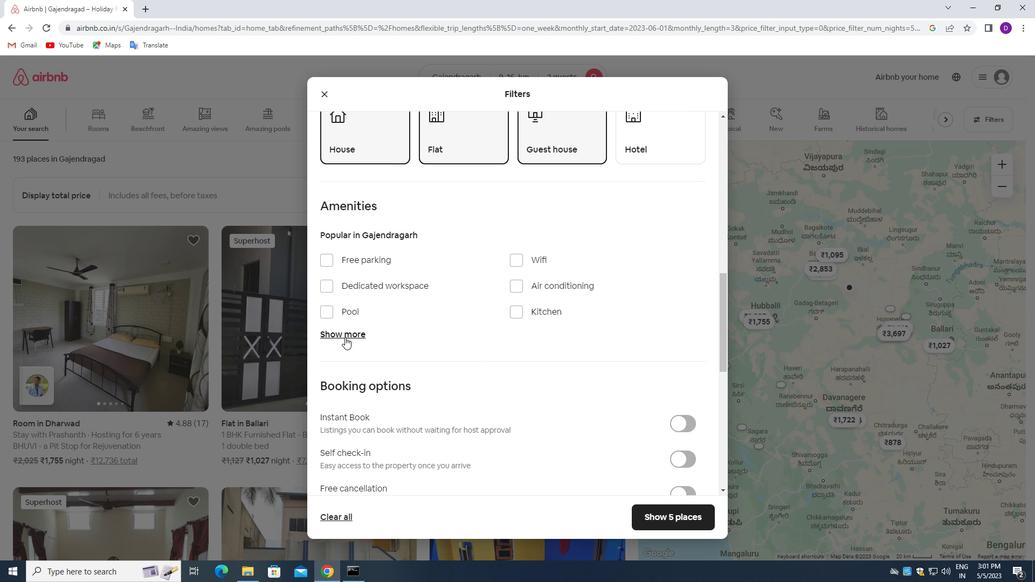 
Action: Mouse pressed left at (344, 336)
Screenshot: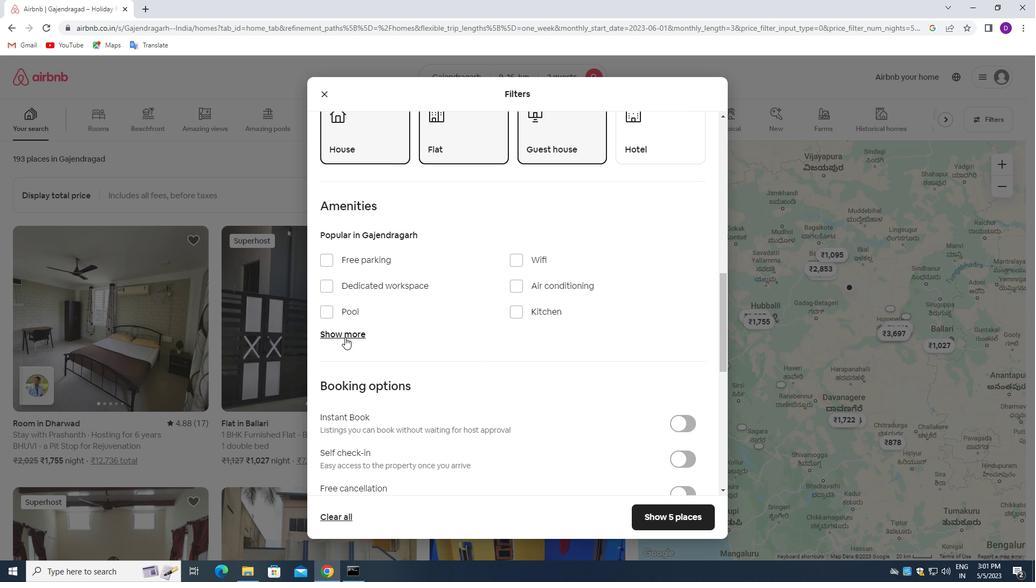 
Action: Mouse moved to (335, 366)
Screenshot: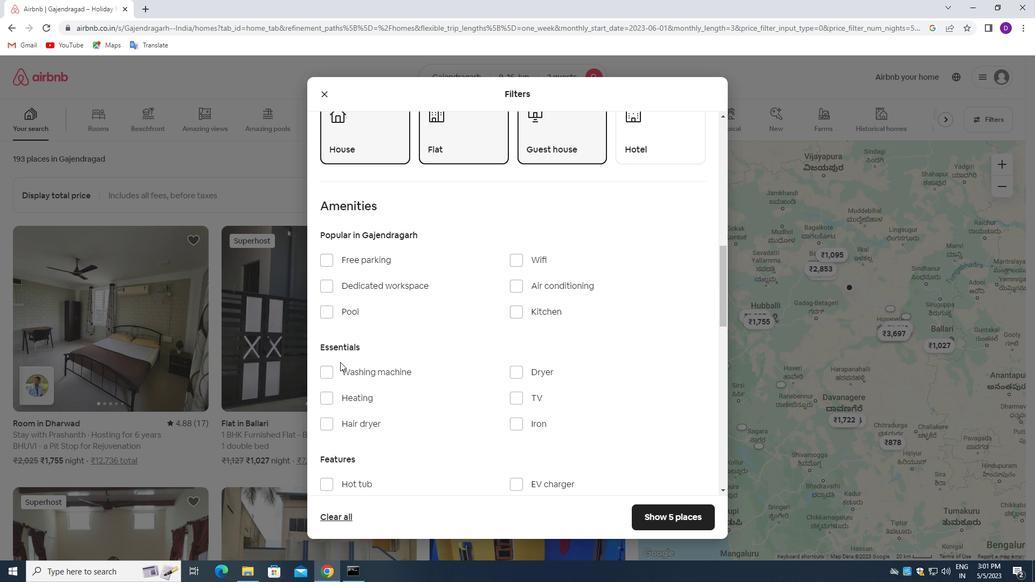 
Action: Mouse pressed left at (335, 366)
Screenshot: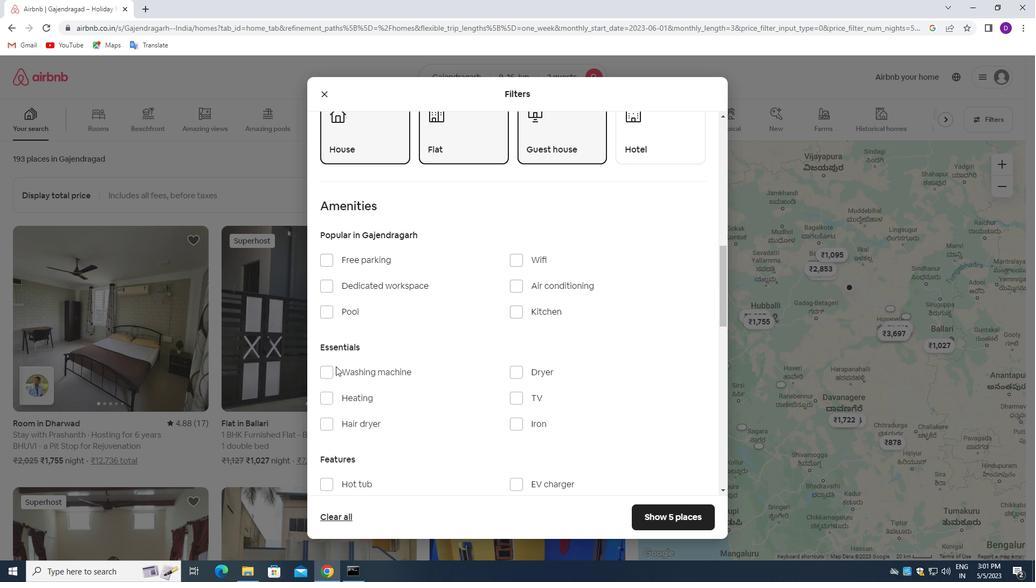 
Action: Mouse moved to (495, 336)
Screenshot: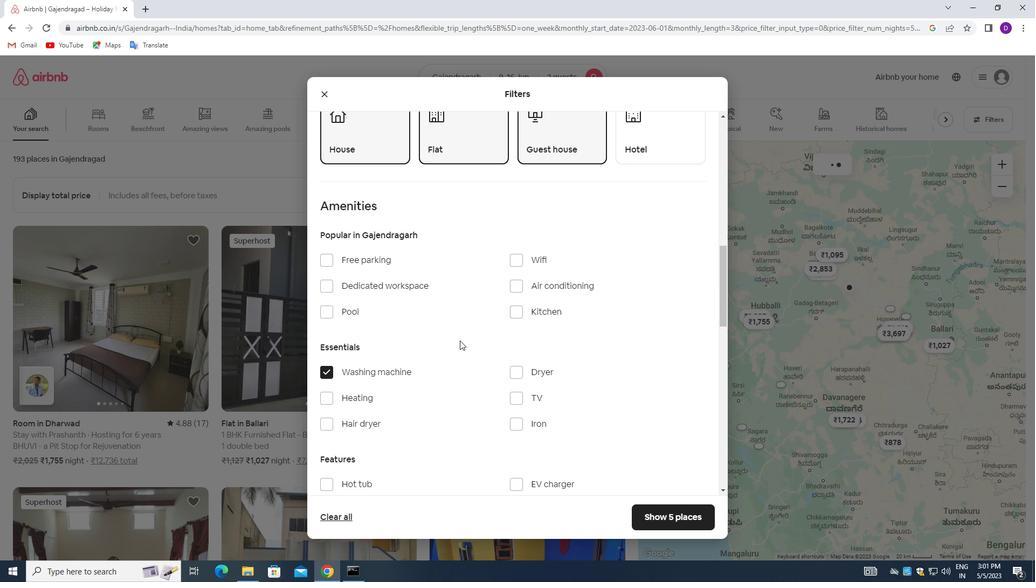 
Action: Mouse scrolled (495, 335) with delta (0, 0)
Screenshot: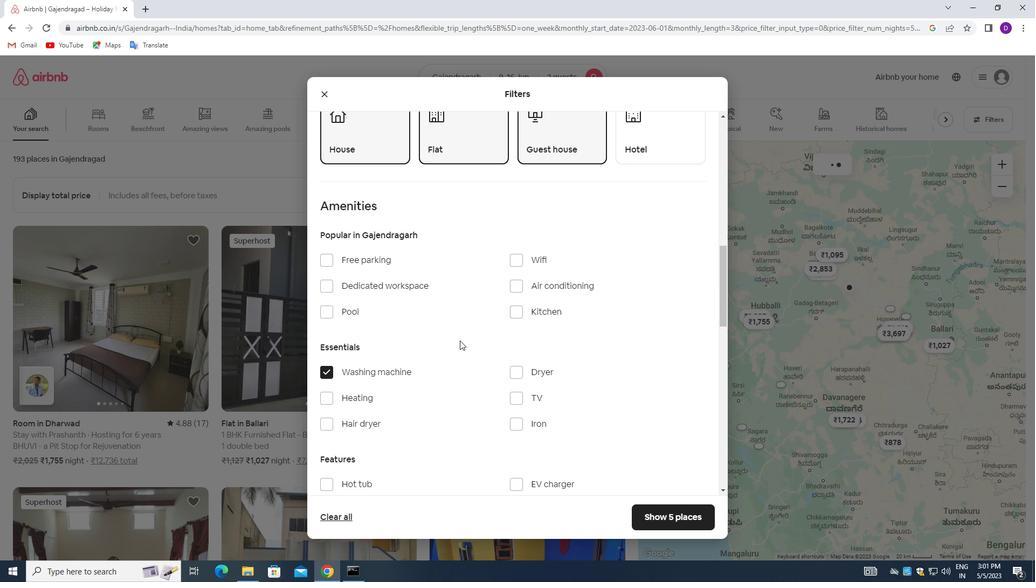 
Action: Mouse moved to (496, 336)
Screenshot: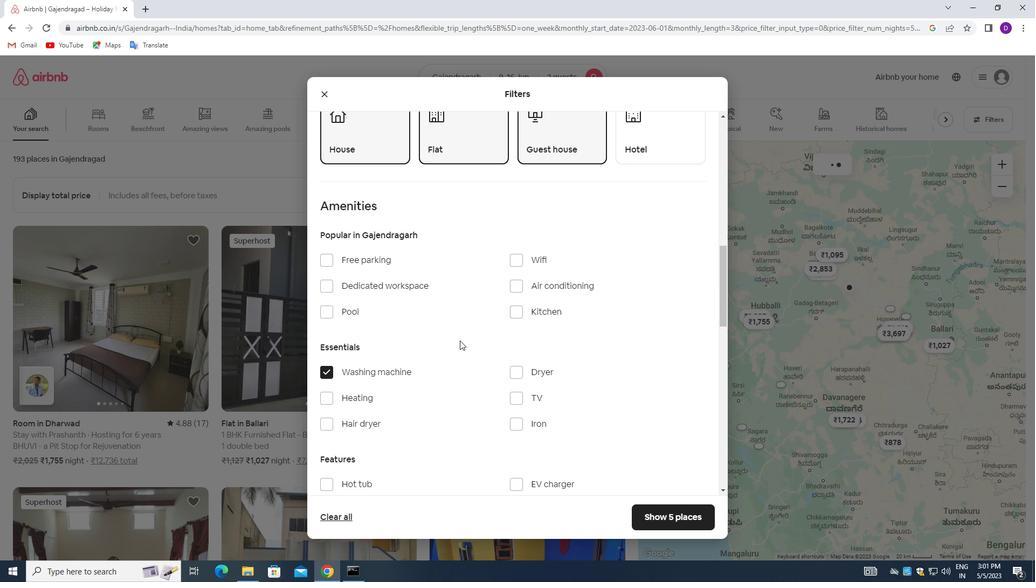 
Action: Mouse scrolled (496, 335) with delta (0, 0)
Screenshot: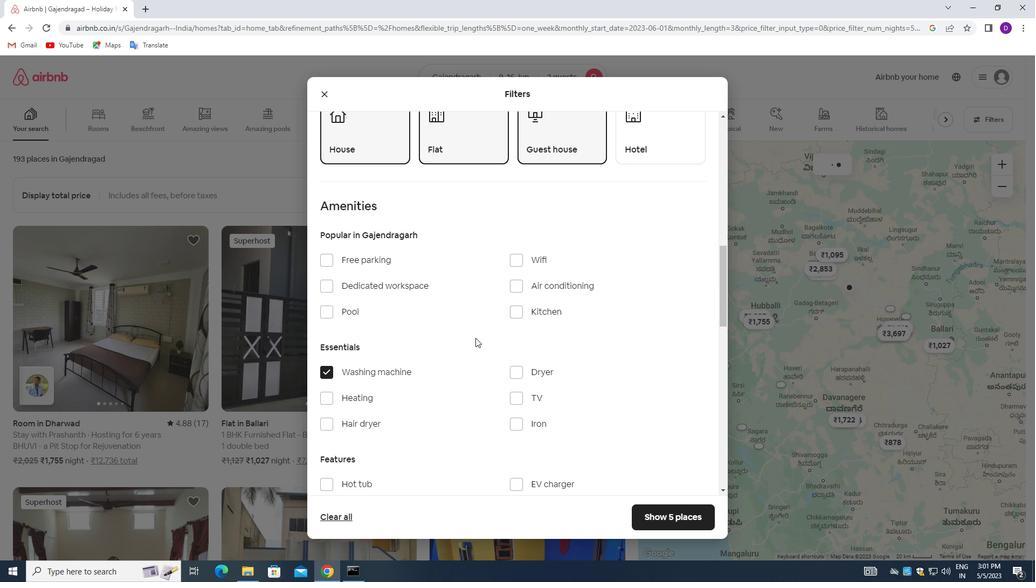 
Action: Mouse scrolled (496, 335) with delta (0, 0)
Screenshot: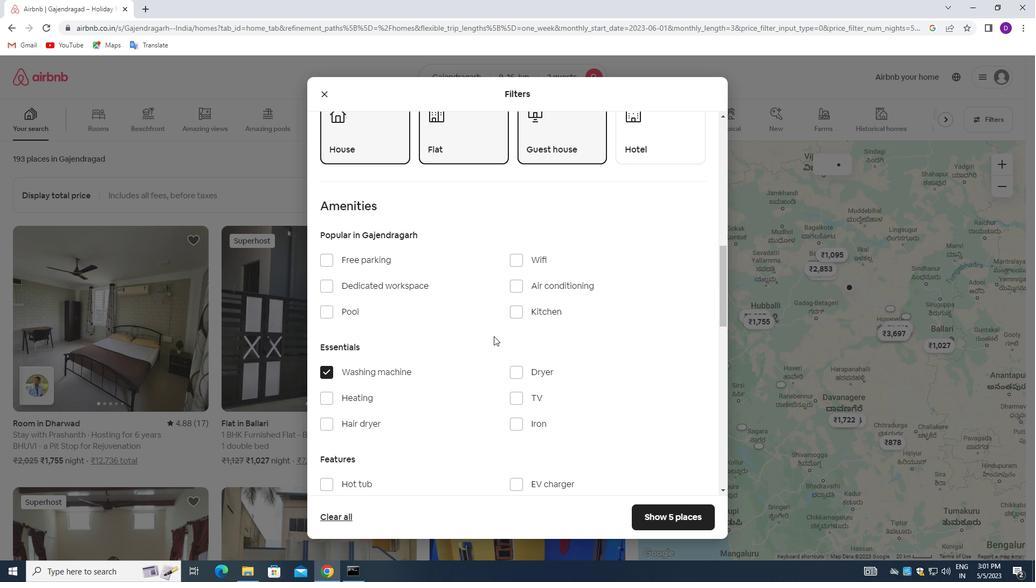 
Action: Mouse scrolled (496, 335) with delta (0, 0)
Screenshot: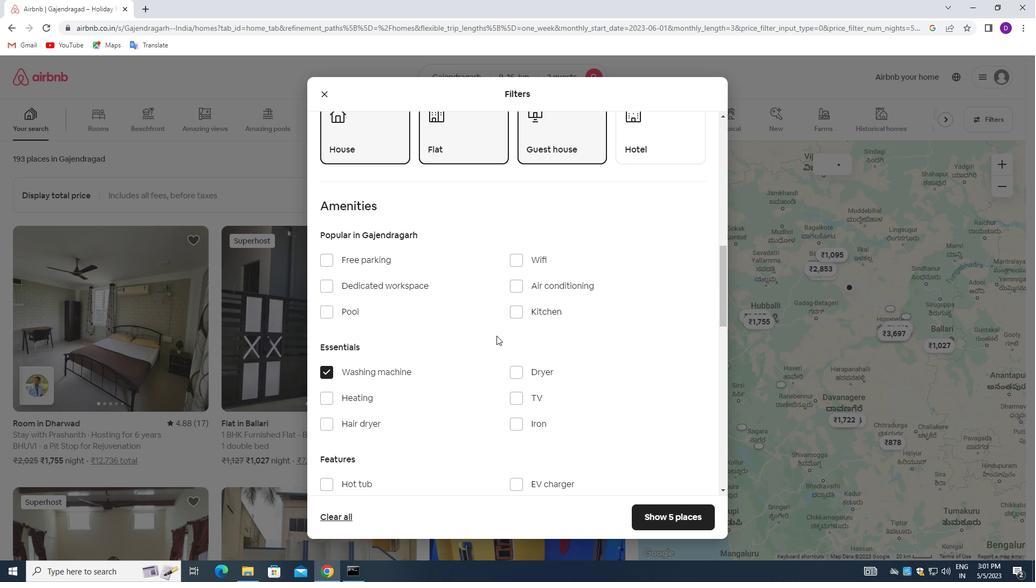 
Action: Mouse moved to (498, 340)
Screenshot: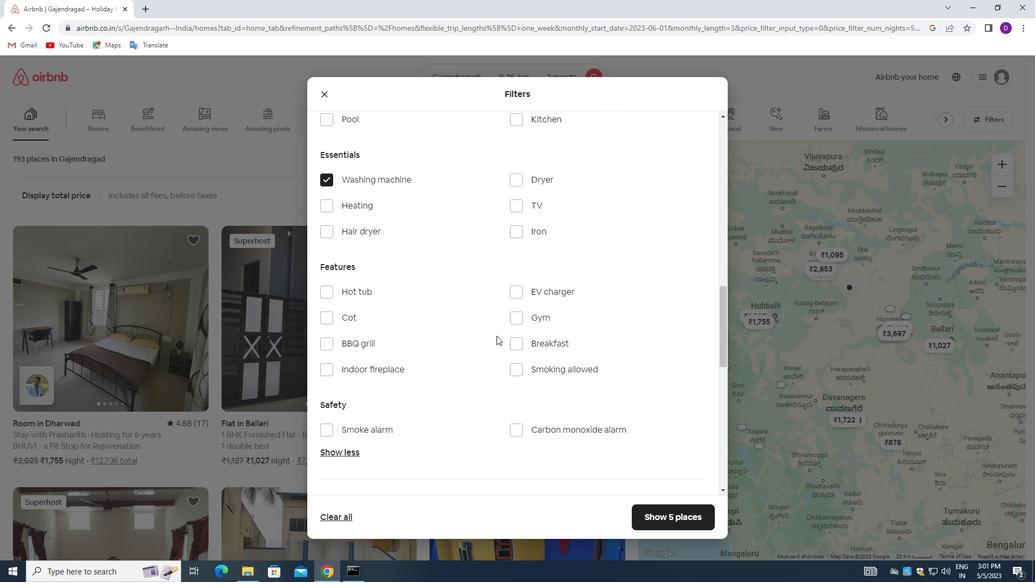 
Action: Mouse scrolled (498, 340) with delta (0, 0)
Screenshot: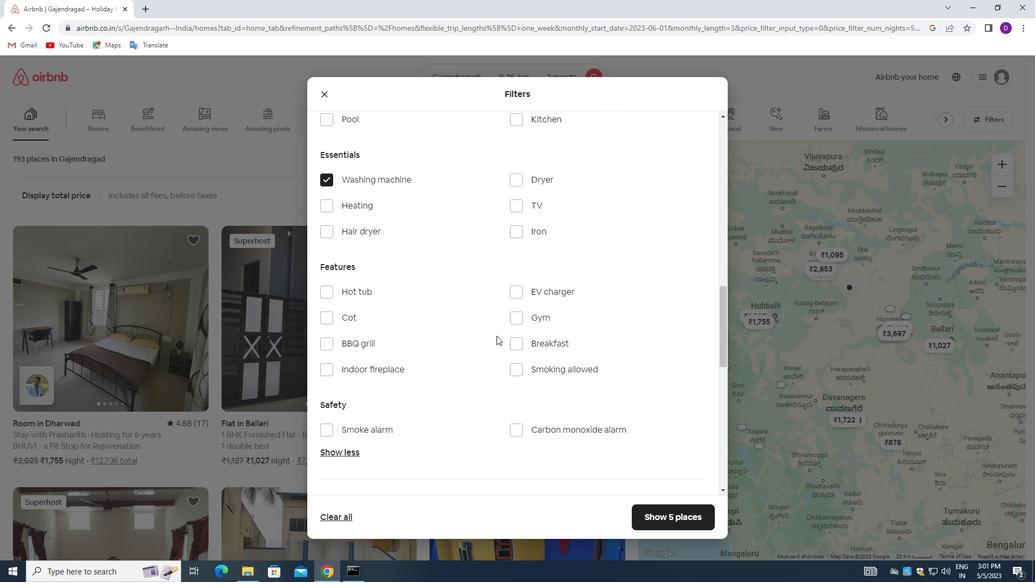 
Action: Mouse moved to (500, 346)
Screenshot: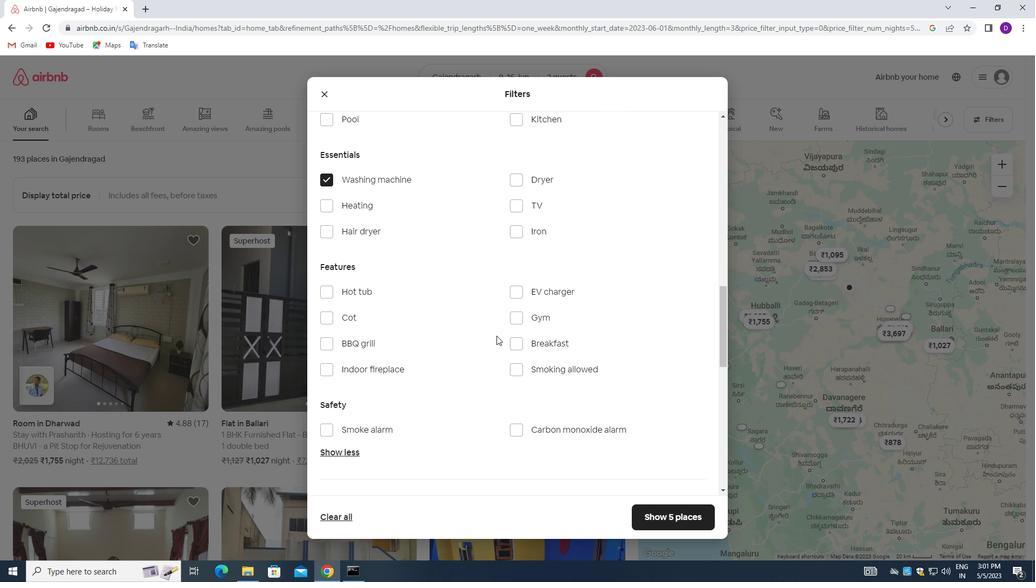 
Action: Mouse scrolled (500, 345) with delta (0, 0)
Screenshot: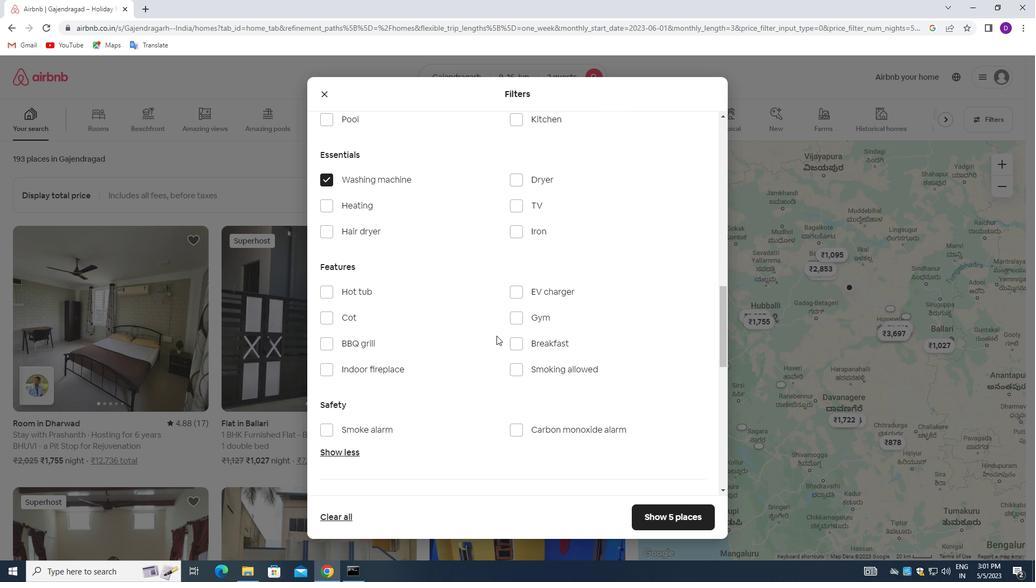 
Action: Mouse moved to (500, 348)
Screenshot: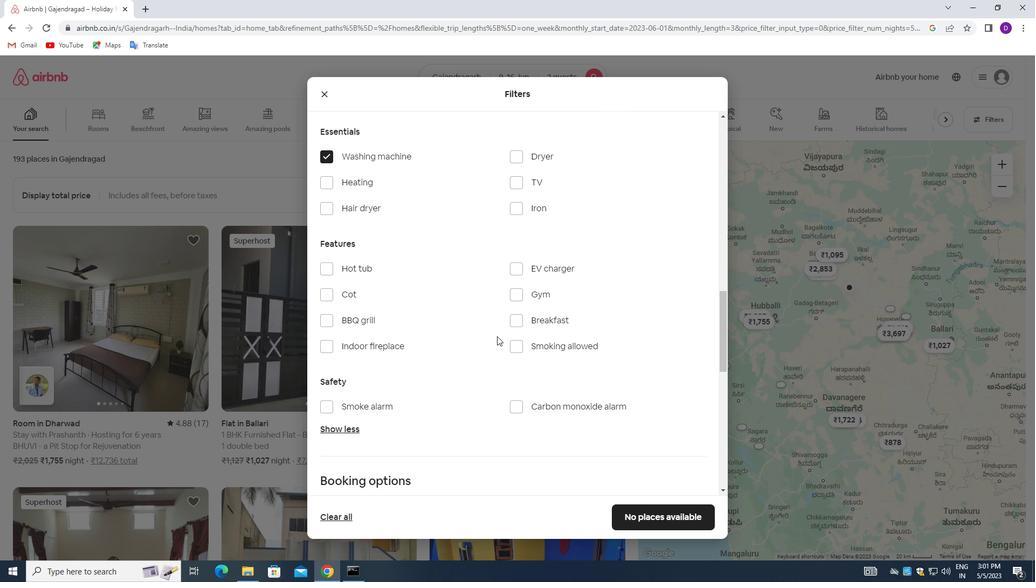 
Action: Mouse scrolled (500, 347) with delta (0, 0)
Screenshot: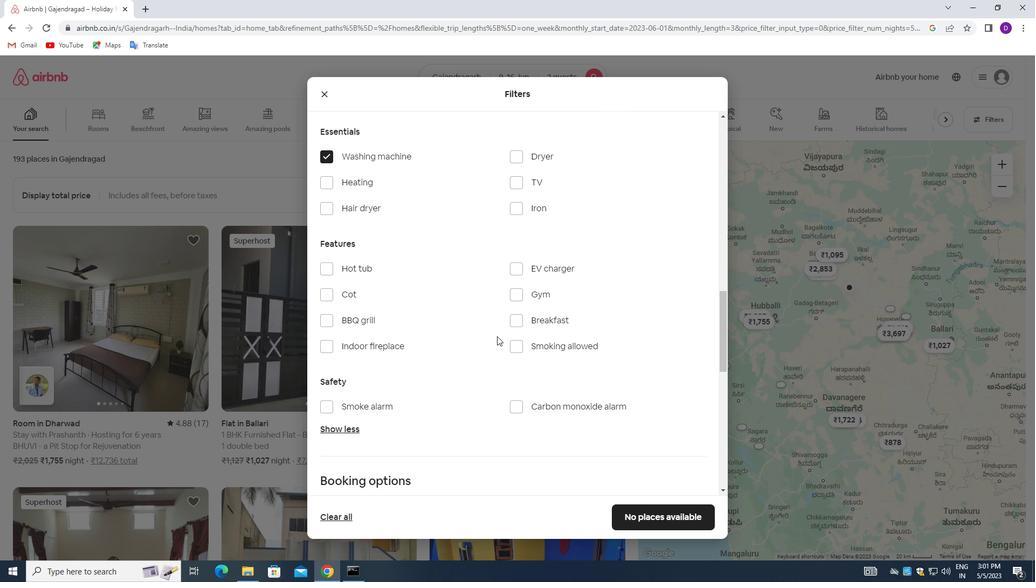
Action: Mouse scrolled (500, 347) with delta (0, 0)
Screenshot: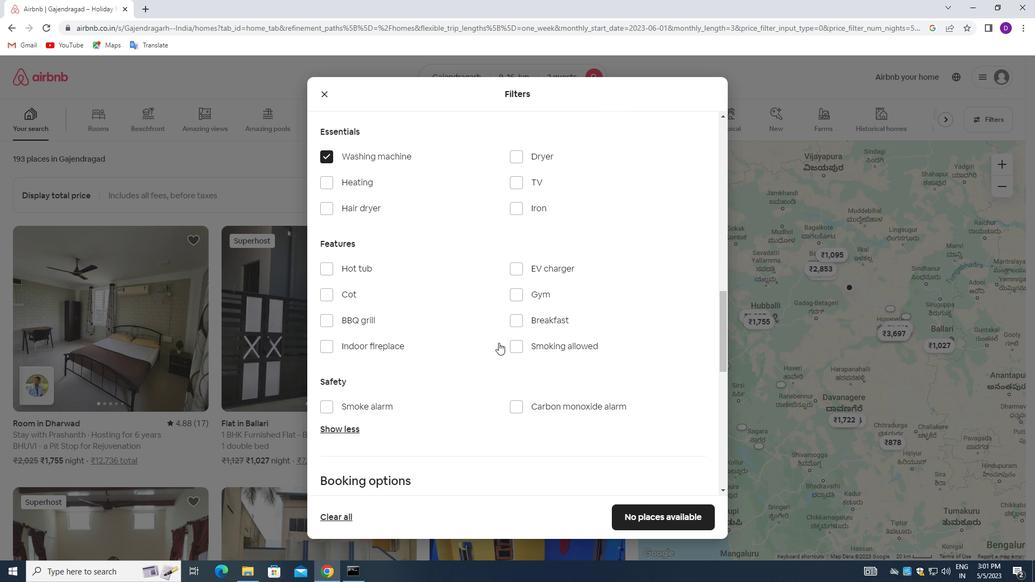 
Action: Mouse moved to (680, 336)
Screenshot: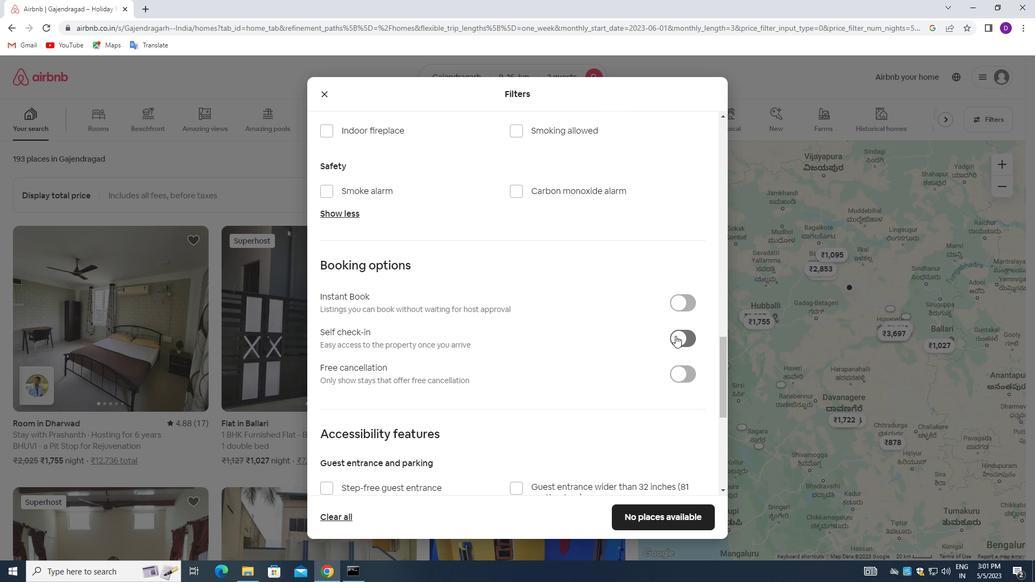 
Action: Mouse pressed left at (680, 336)
Screenshot: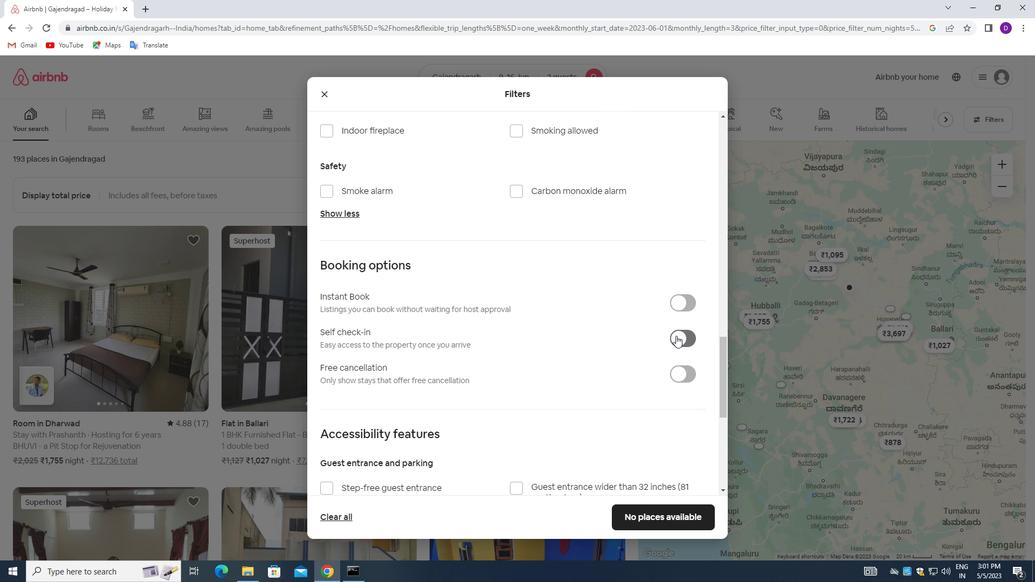 
Action: Mouse moved to (467, 351)
Screenshot: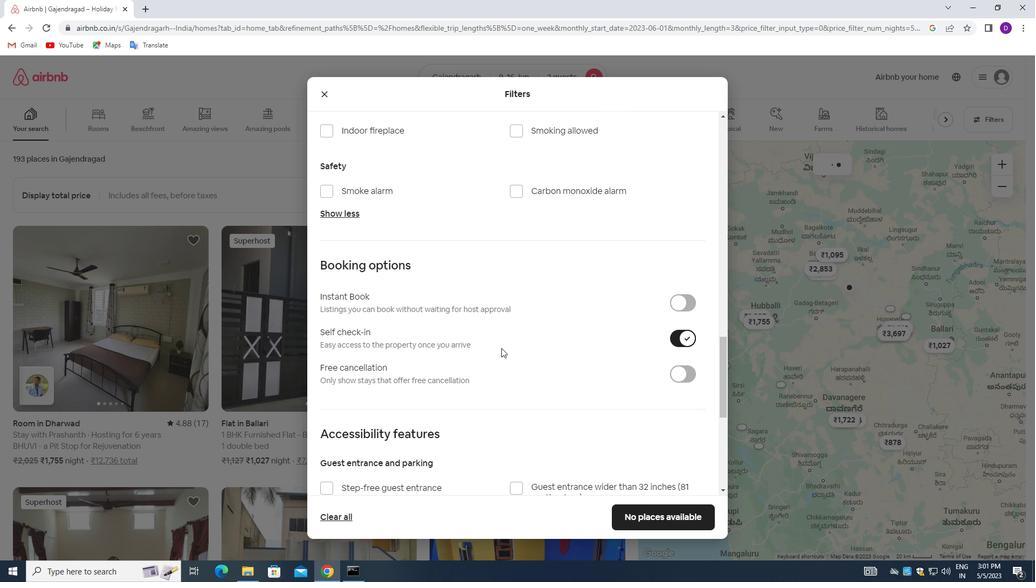 
Action: Mouse scrolled (467, 350) with delta (0, 0)
Screenshot: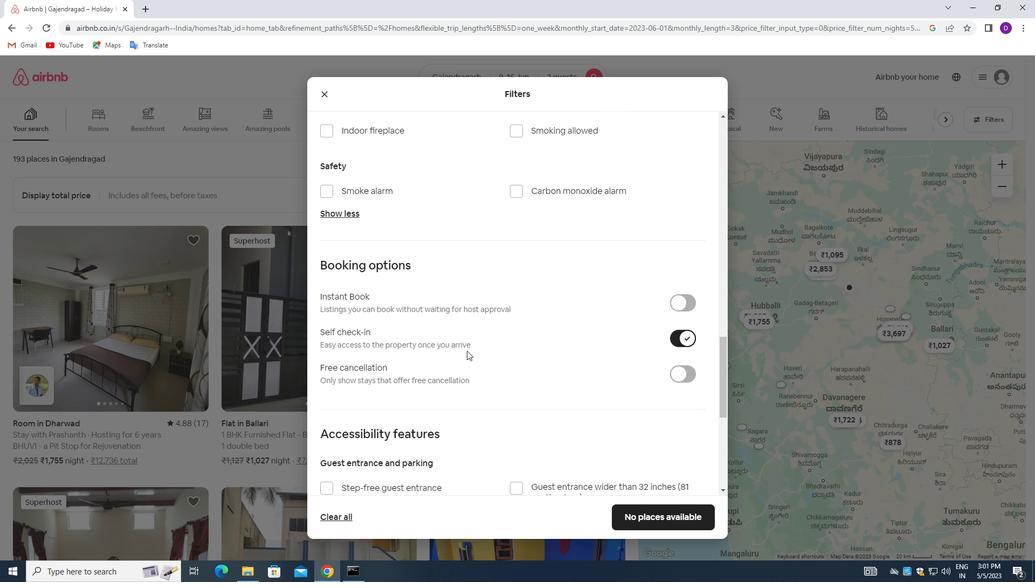 
Action: Mouse scrolled (467, 350) with delta (0, 0)
Screenshot: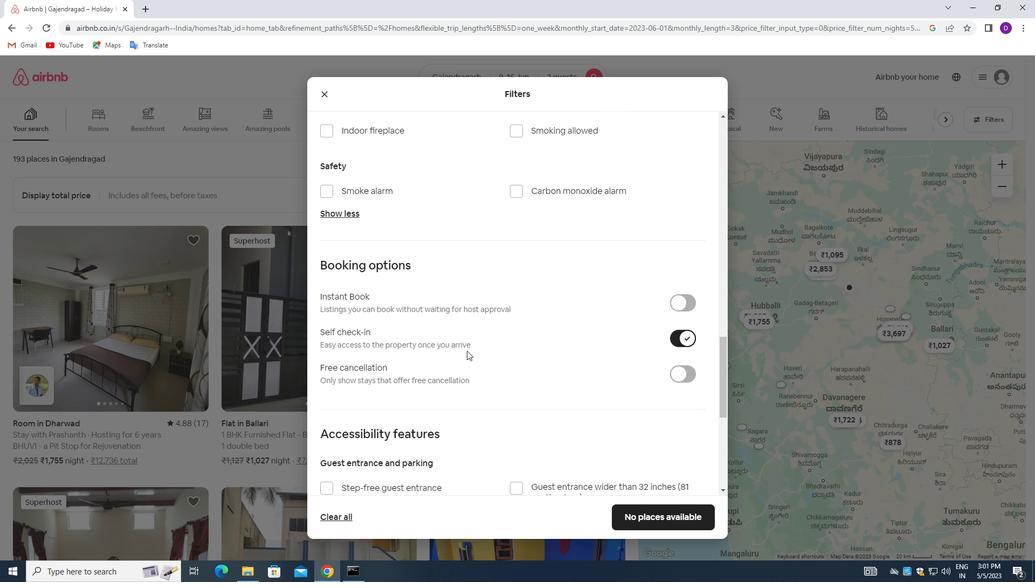 
Action: Mouse moved to (466, 351)
Screenshot: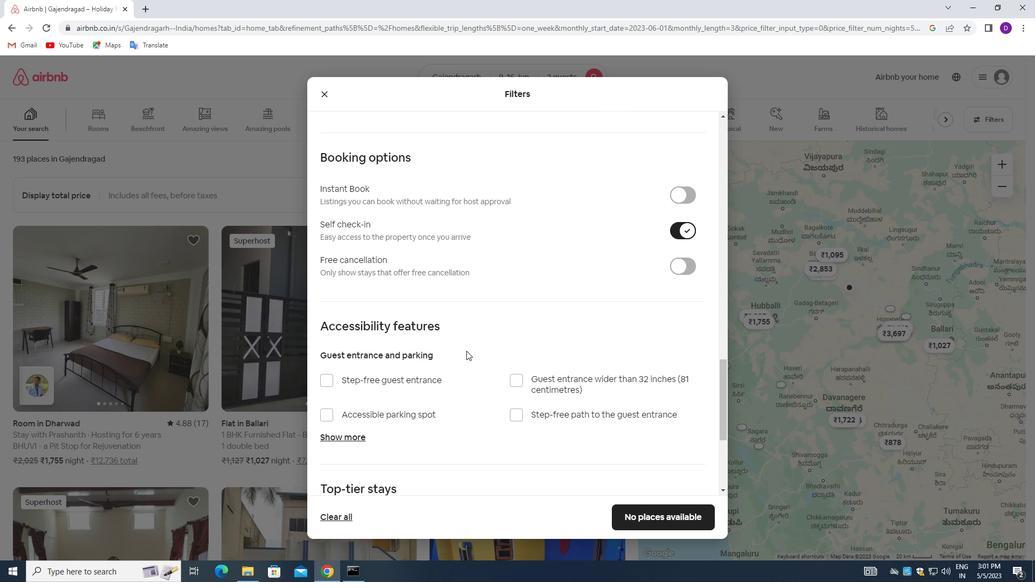 
Action: Mouse scrolled (466, 350) with delta (0, 0)
Screenshot: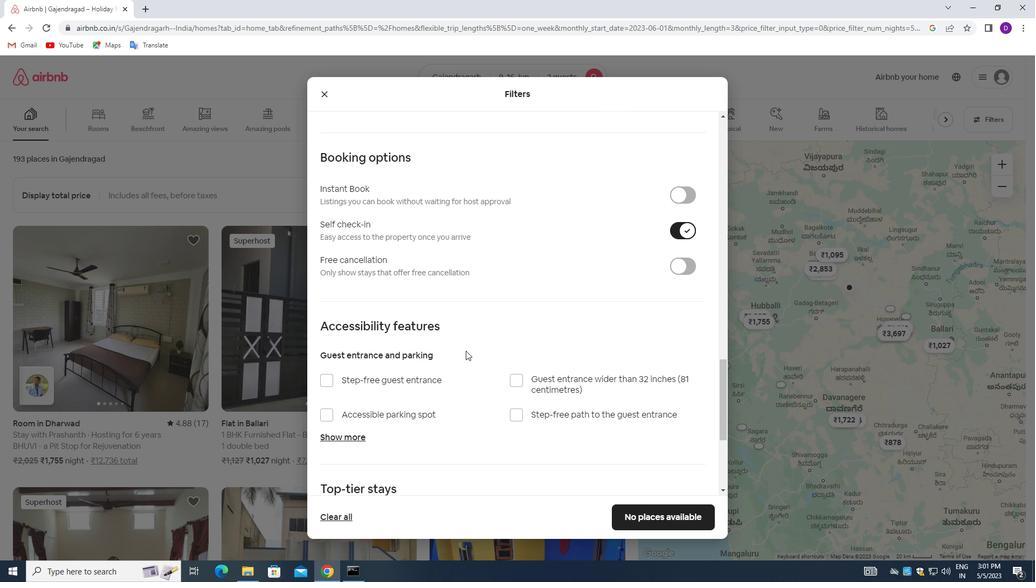 
Action: Mouse scrolled (466, 350) with delta (0, 0)
Screenshot: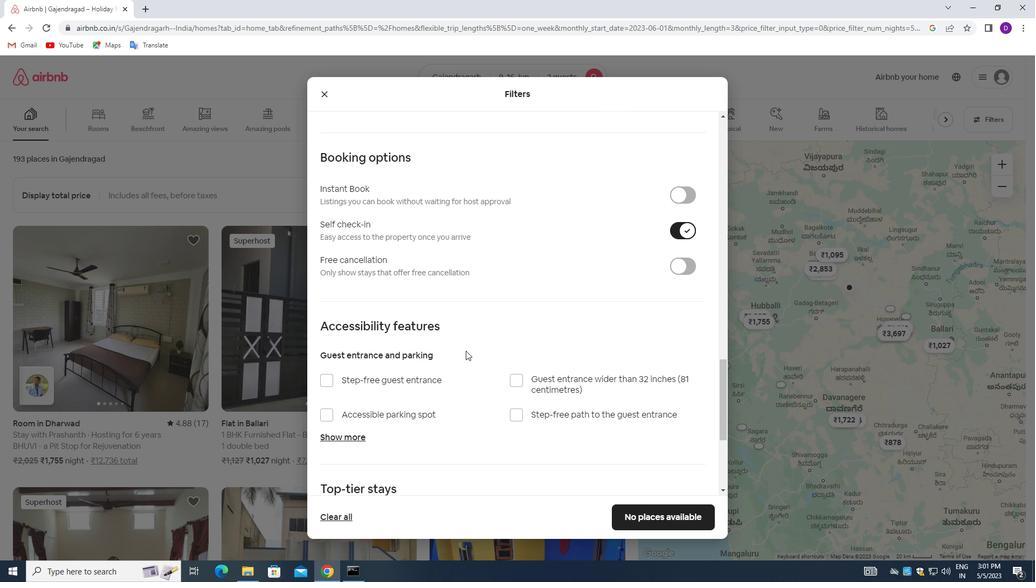 
Action: Mouse scrolled (466, 350) with delta (0, 0)
Screenshot: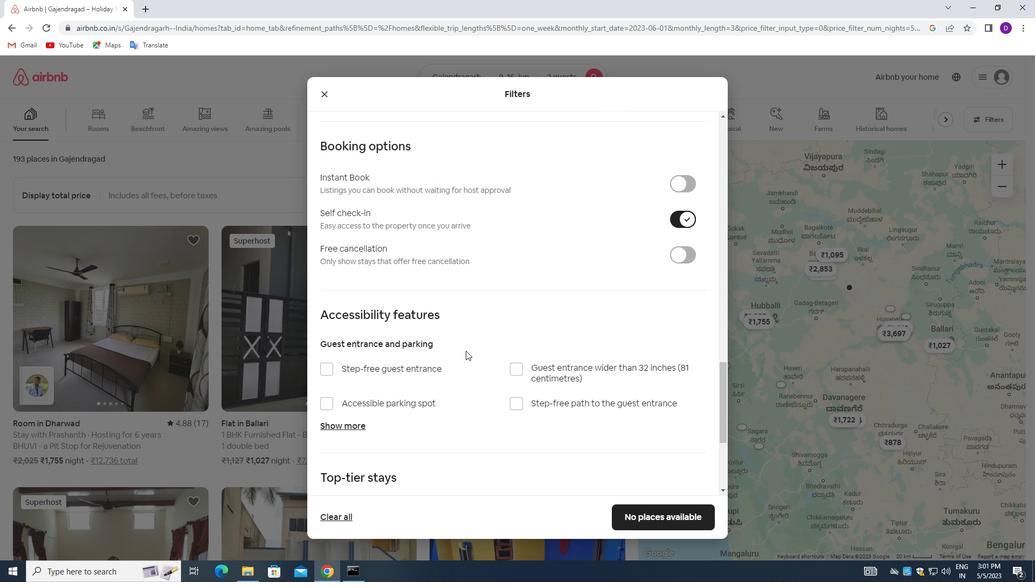
Action: Mouse moved to (463, 352)
Screenshot: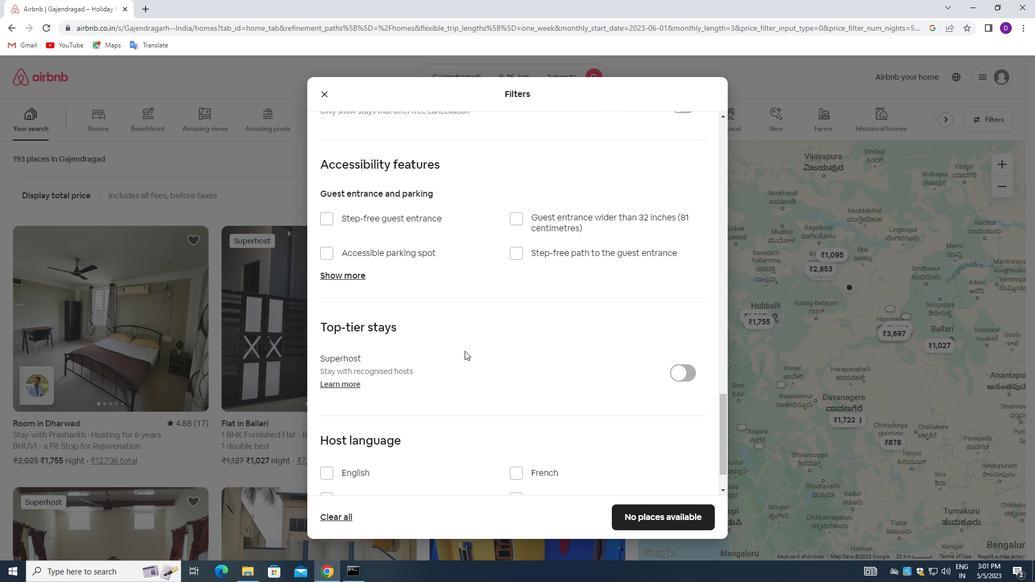 
Action: Mouse scrolled (463, 351) with delta (0, 0)
Screenshot: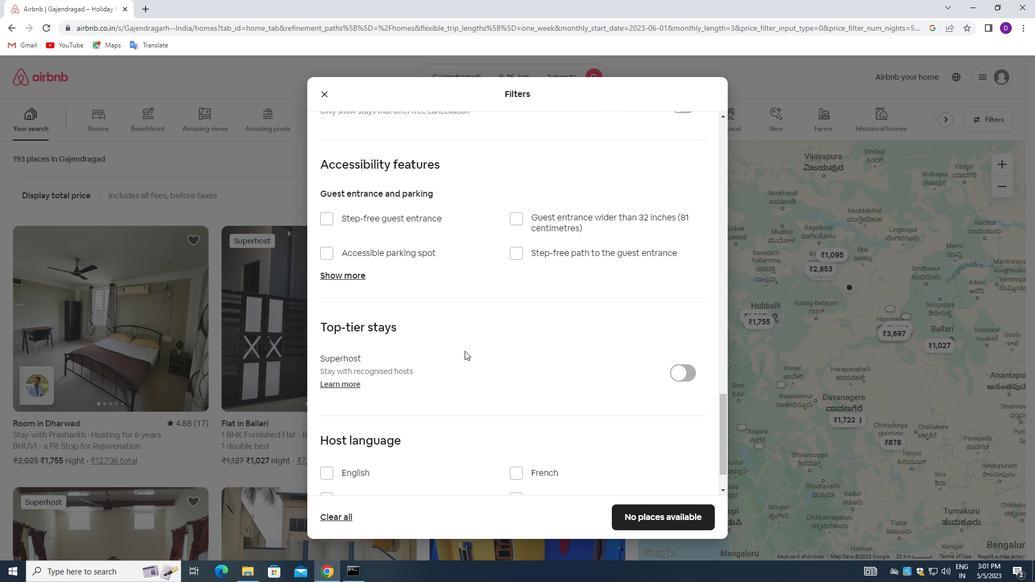 
Action: Mouse moved to (462, 353)
Screenshot: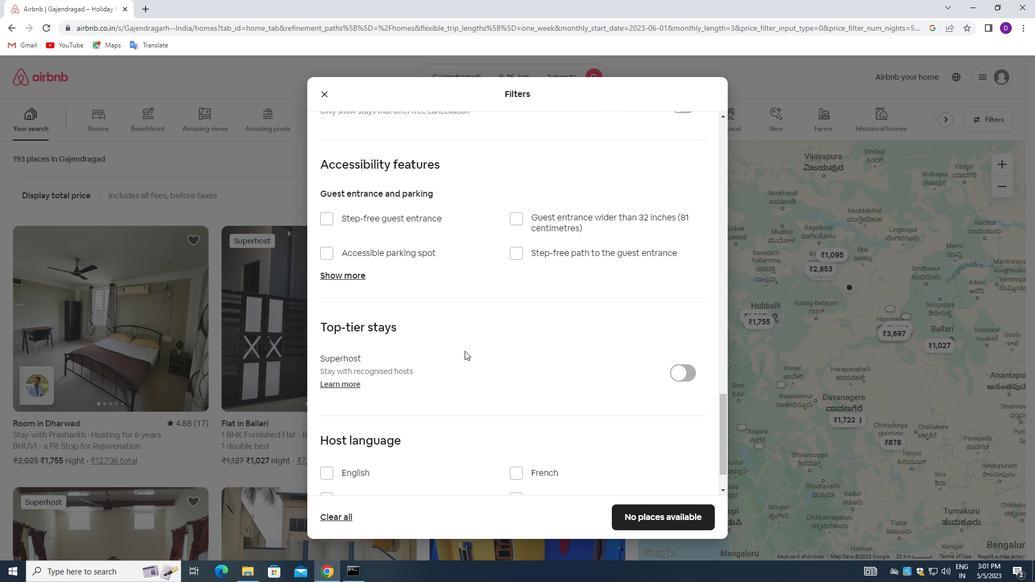 
Action: Mouse scrolled (462, 352) with delta (0, 0)
Screenshot: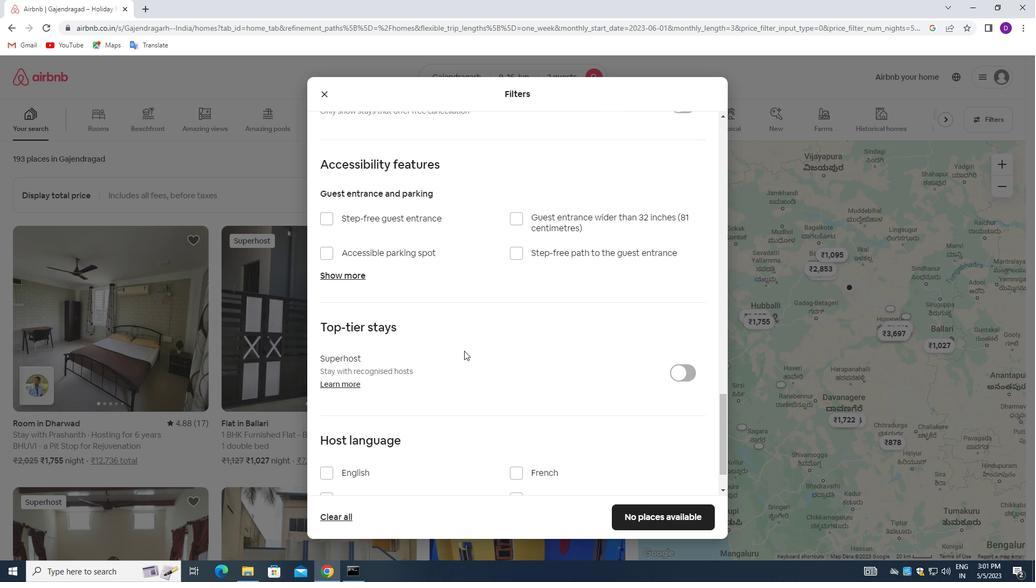 
Action: Mouse scrolled (462, 352) with delta (0, 0)
Screenshot: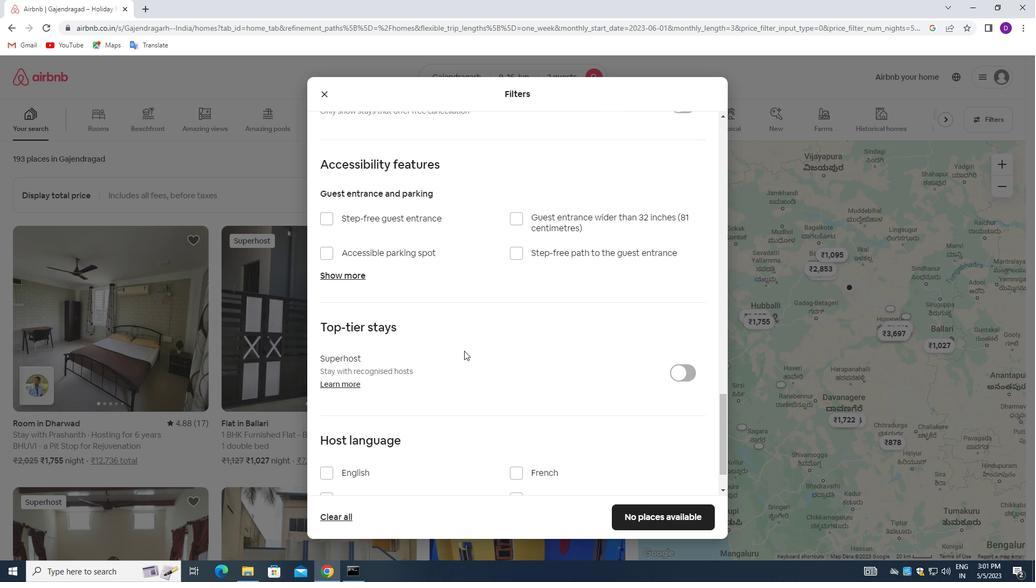 
Action: Mouse moved to (458, 360)
Screenshot: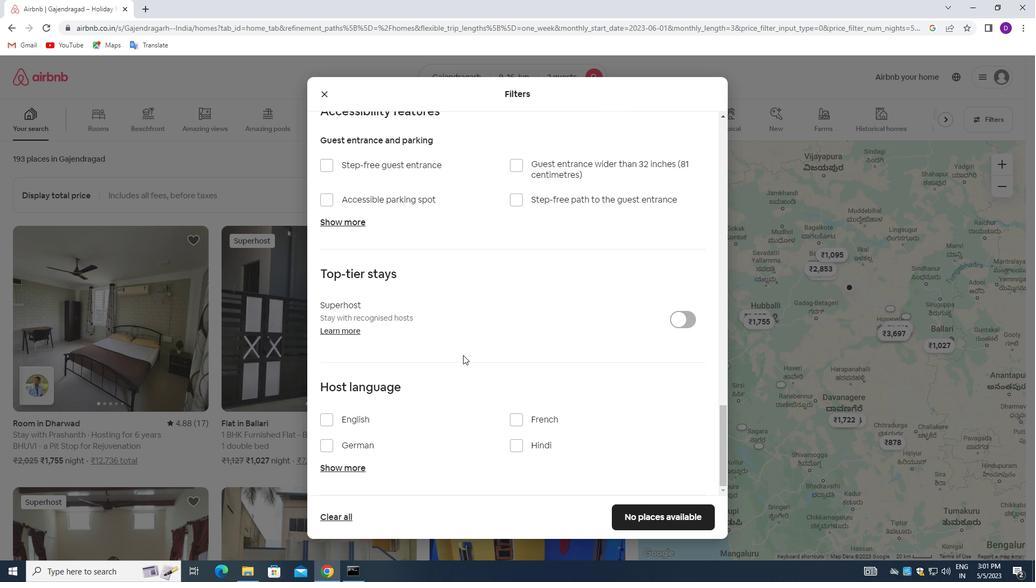 
Action: Mouse scrolled (458, 360) with delta (0, 0)
Screenshot: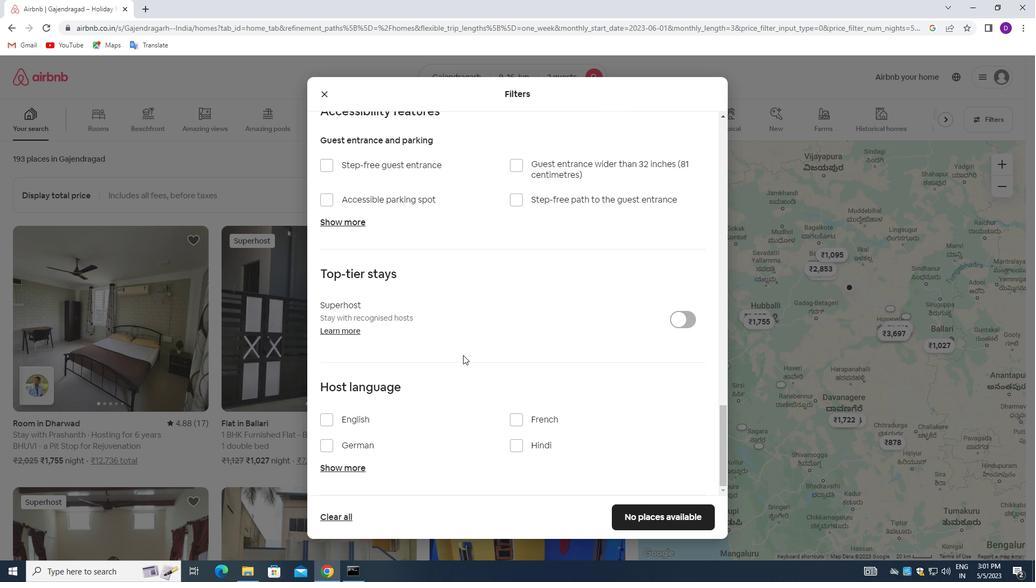 
Action: Mouse moved to (452, 364)
Screenshot: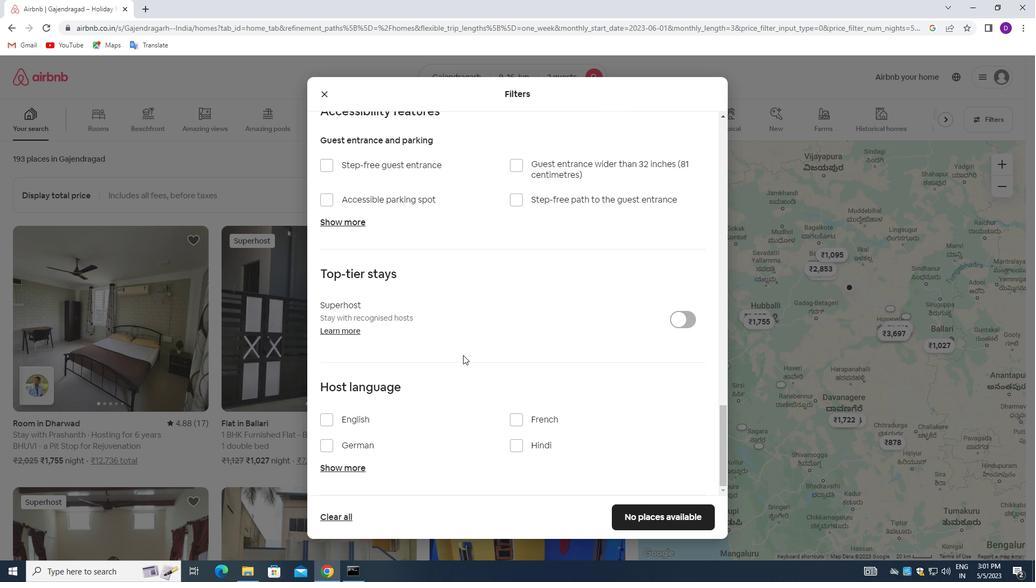 
Action: Mouse scrolled (452, 364) with delta (0, 0)
Screenshot: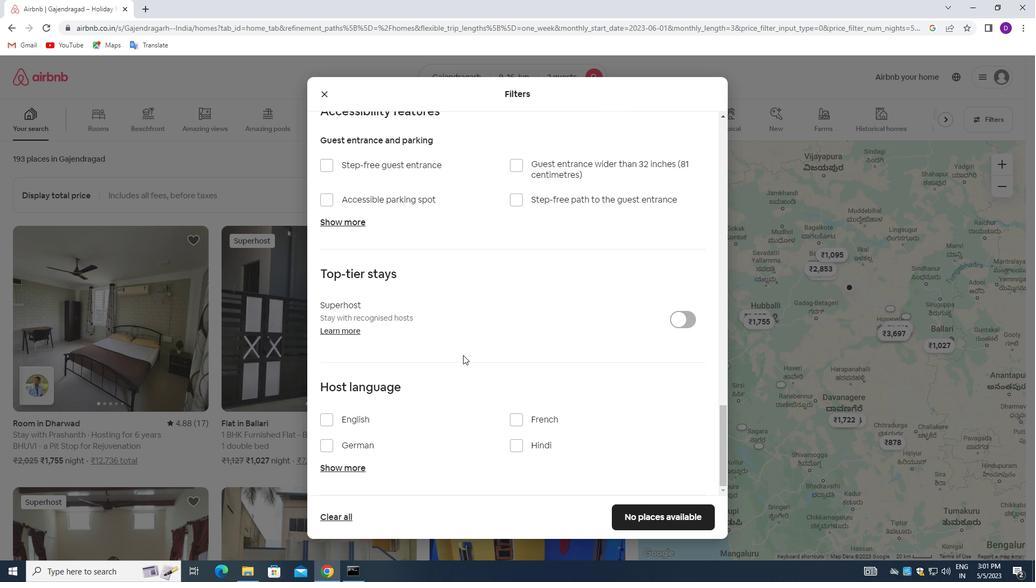 
Action: Mouse moved to (444, 366)
Screenshot: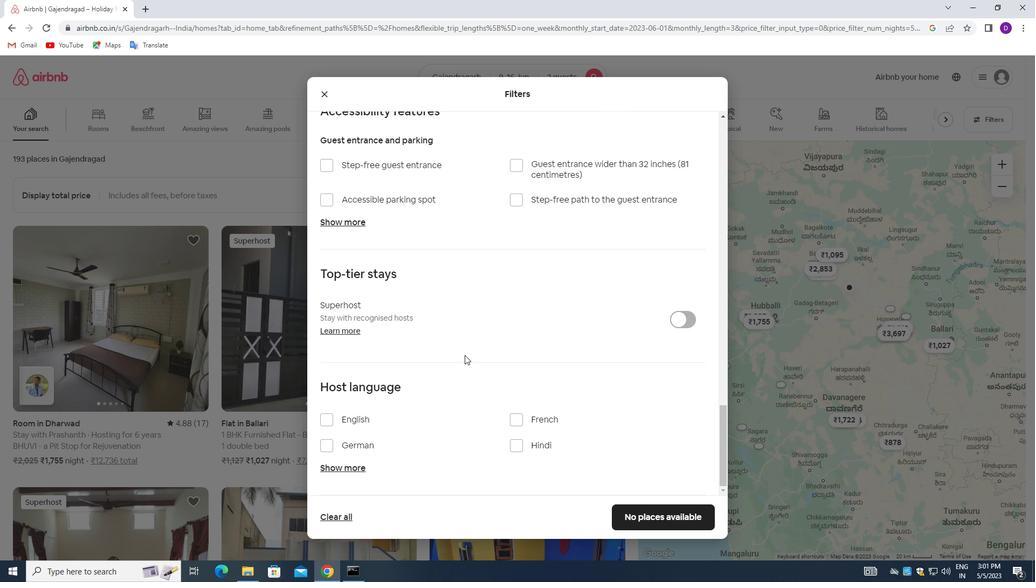
Action: Mouse scrolled (444, 366) with delta (0, 0)
Screenshot: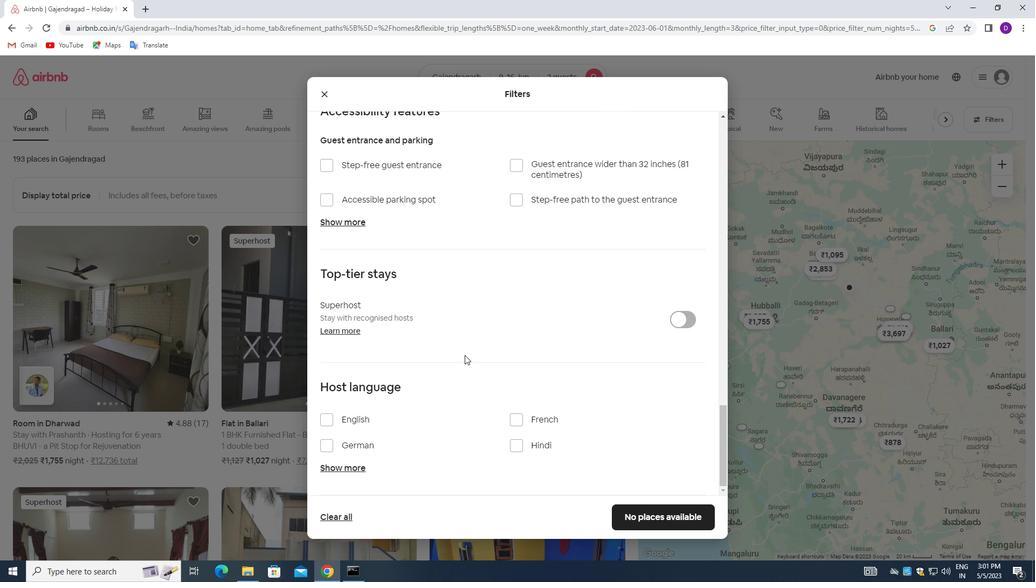 
Action: Mouse moved to (335, 418)
Screenshot: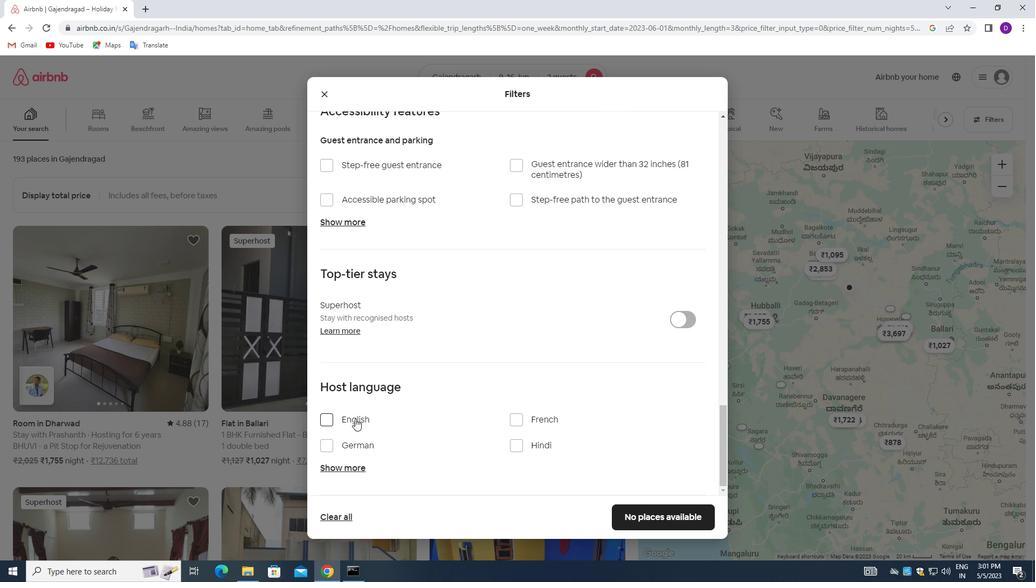 
Action: Mouse pressed left at (335, 418)
Screenshot: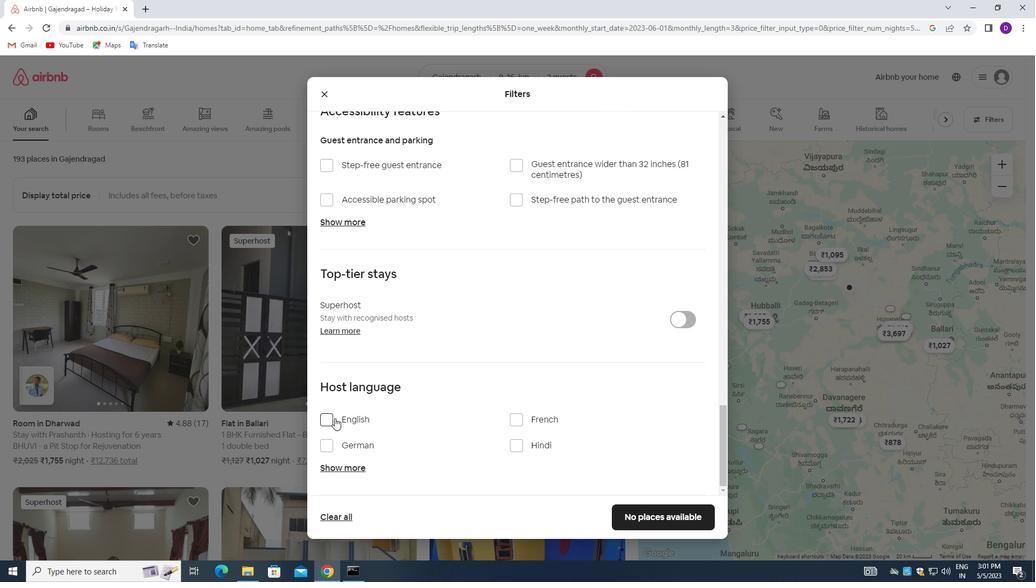 
Action: Mouse moved to (497, 413)
Screenshot: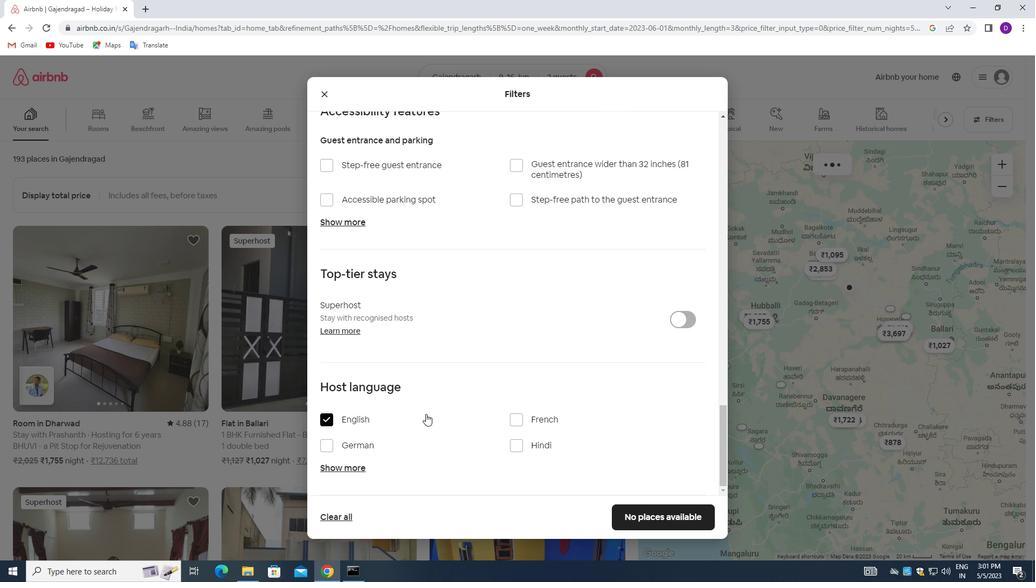 
Action: Mouse scrolled (497, 412) with delta (0, 0)
Screenshot: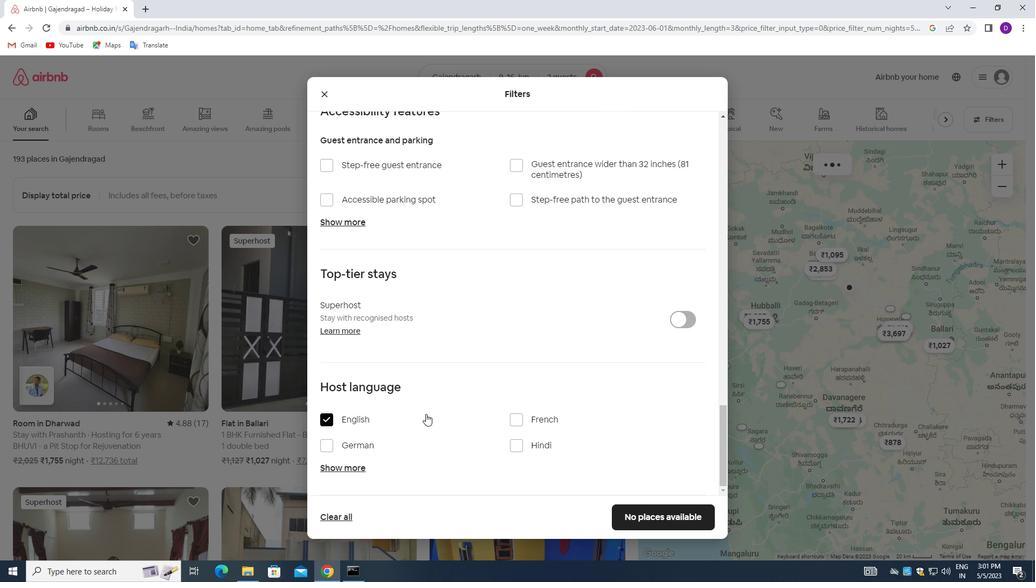 
Action: Mouse moved to (514, 416)
Screenshot: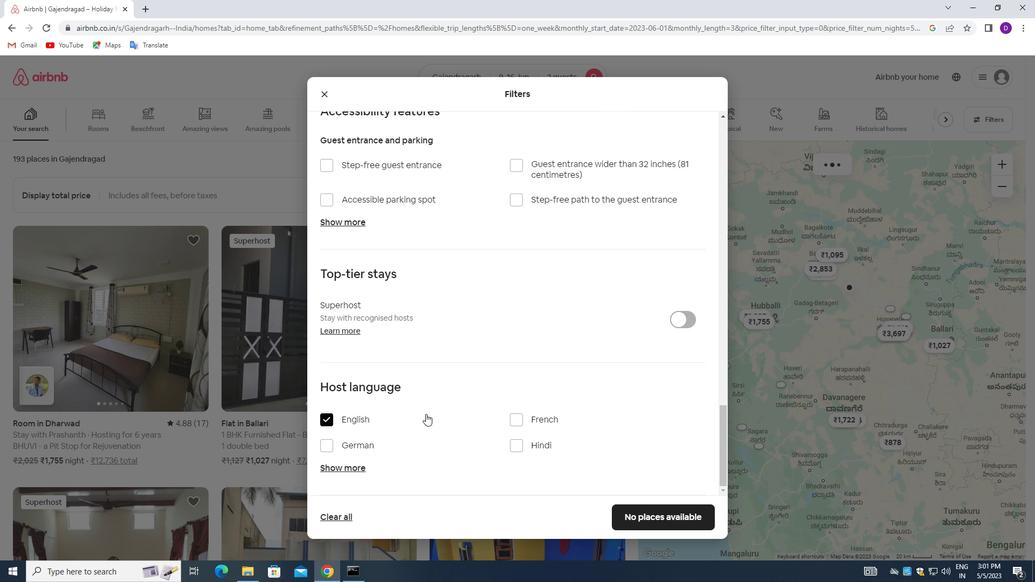
Action: Mouse scrolled (514, 415) with delta (0, 0)
Screenshot: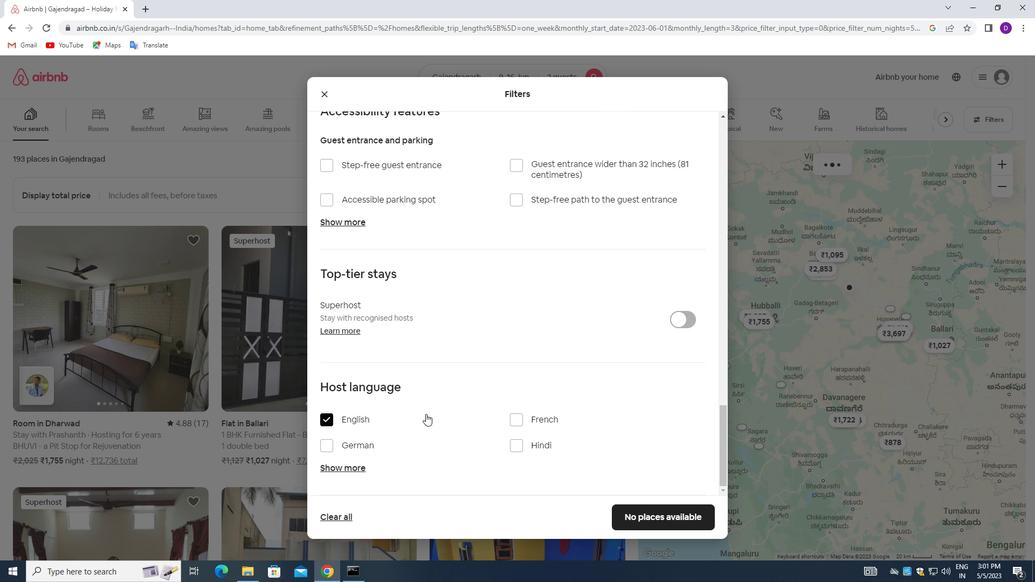 
Action: Mouse moved to (522, 417)
Screenshot: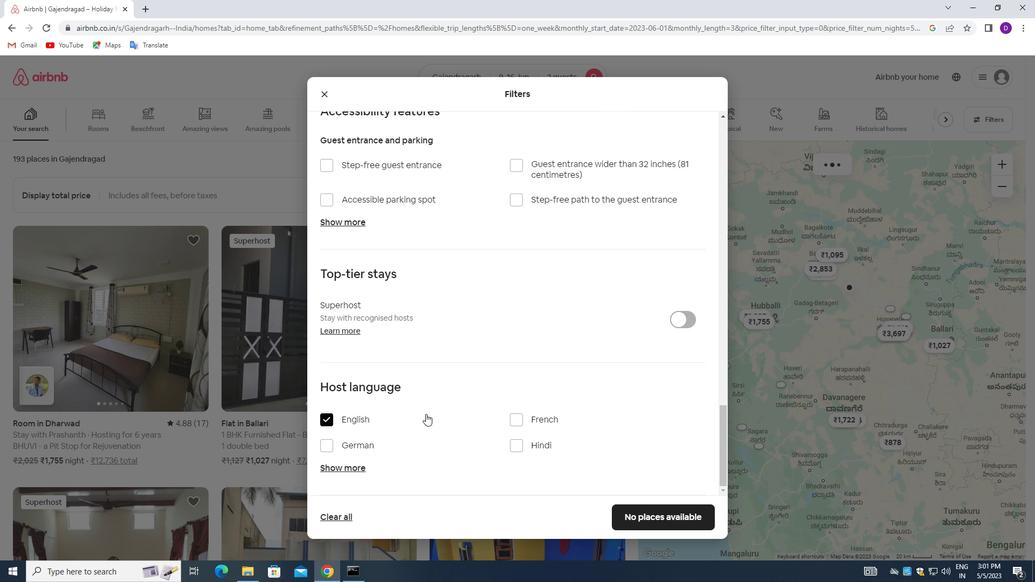 
Action: Mouse scrolled (522, 416) with delta (0, 0)
Screenshot: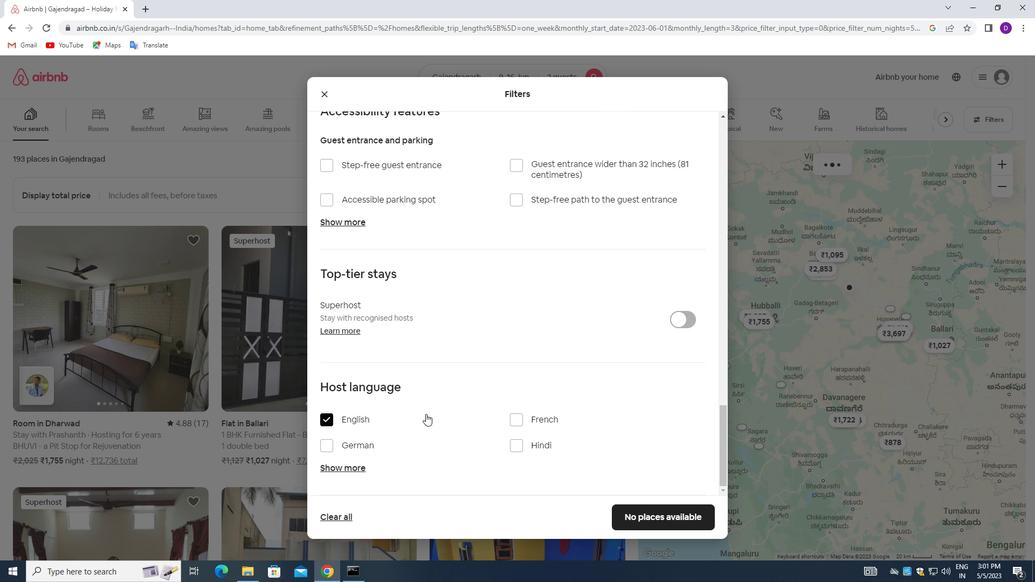 
Action: Mouse moved to (649, 510)
Screenshot: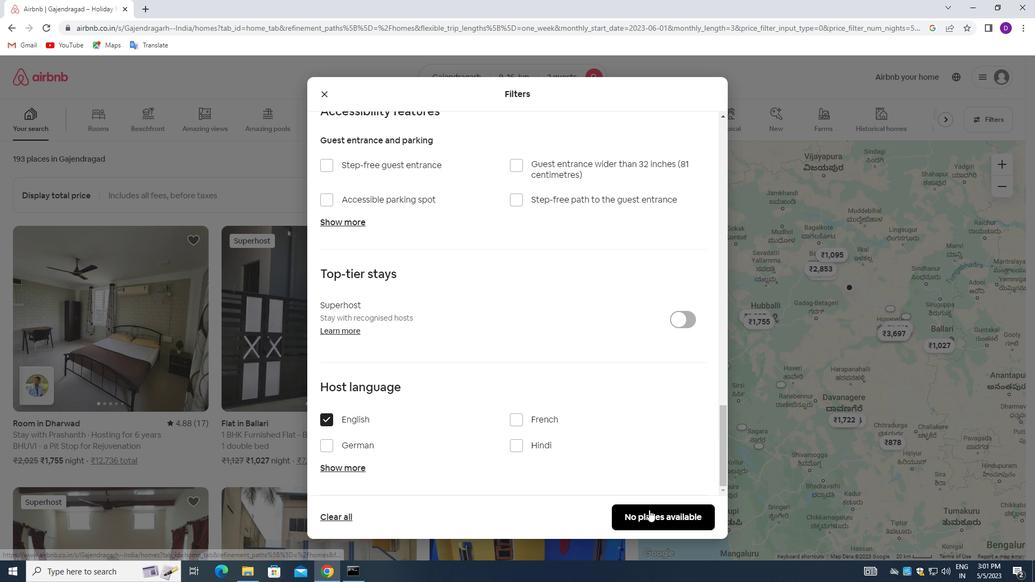 
Action: Mouse pressed left at (649, 510)
Screenshot: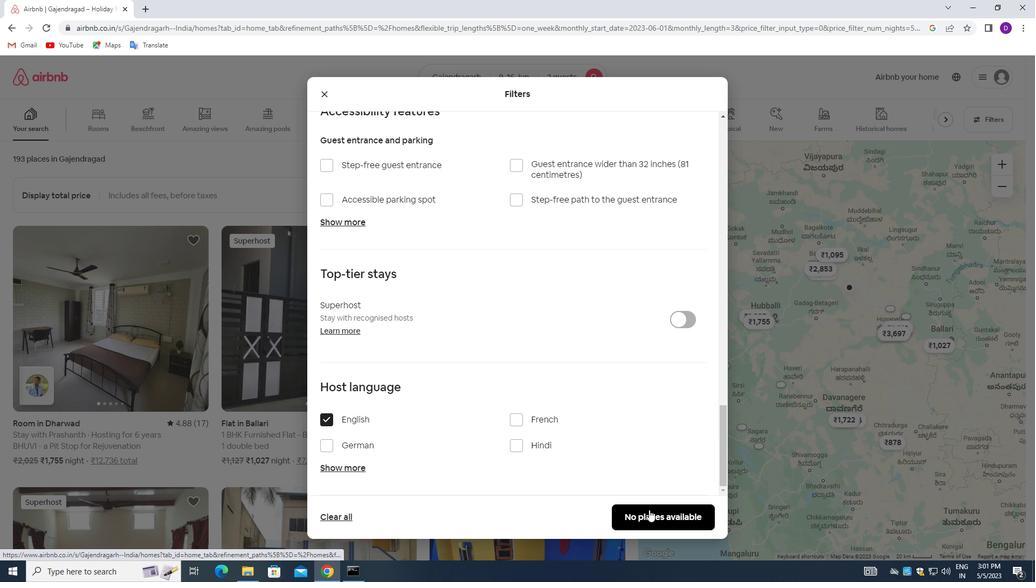
Action: Mouse moved to (549, 429)
Screenshot: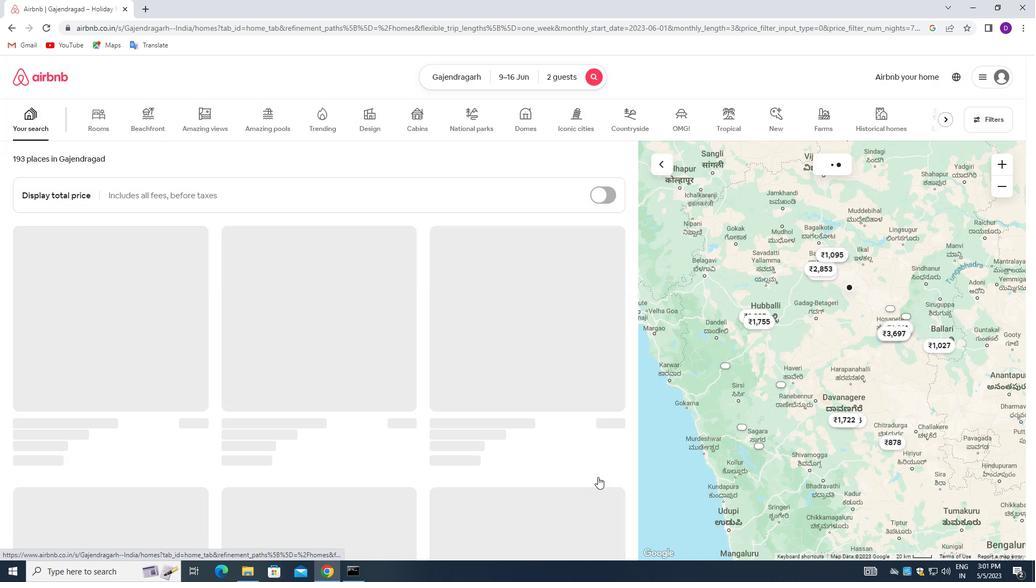 
